Task: Open Card Interior Design Review in Board Customer Feedback Analysis and Reporting to Workspace Creative Agencies and add a team member Softage.1@softage.net, a label Purple, a checklist Bartending, an attachment from your onedrive, a color Purple and finally, add a card description 'Develop and launch new customer feedback program for service improvements' and a comment 'We should approach this task with a sense of curiosity and a willingness to learn from others, seeking out new perspectives and insights.'. Add a start date 'Jan 05, 1900' with a due date 'Jan 12, 1900'
Action: Mouse moved to (353, 171)
Screenshot: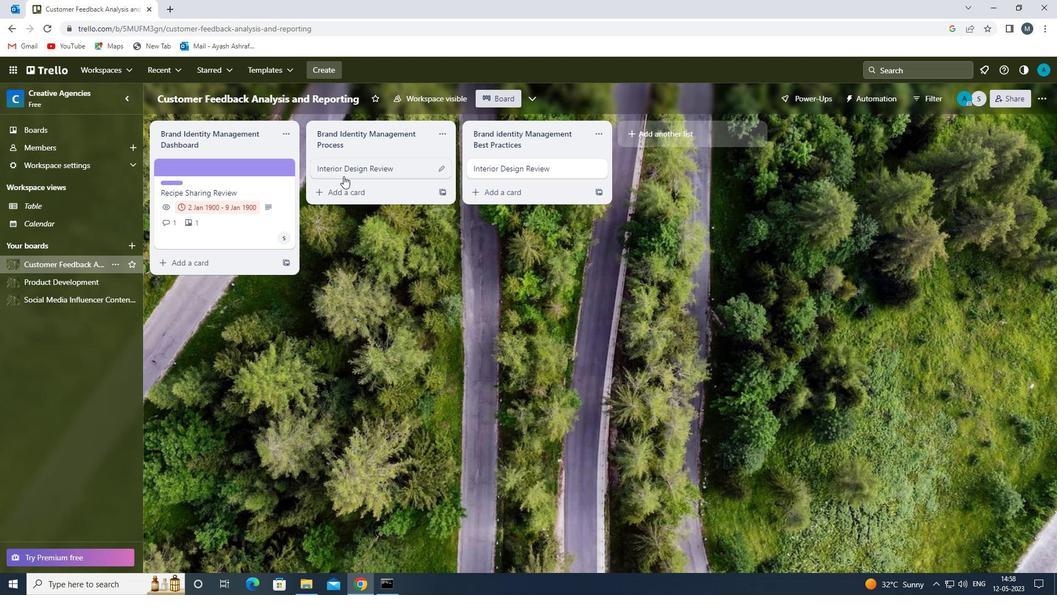
Action: Mouse pressed left at (353, 171)
Screenshot: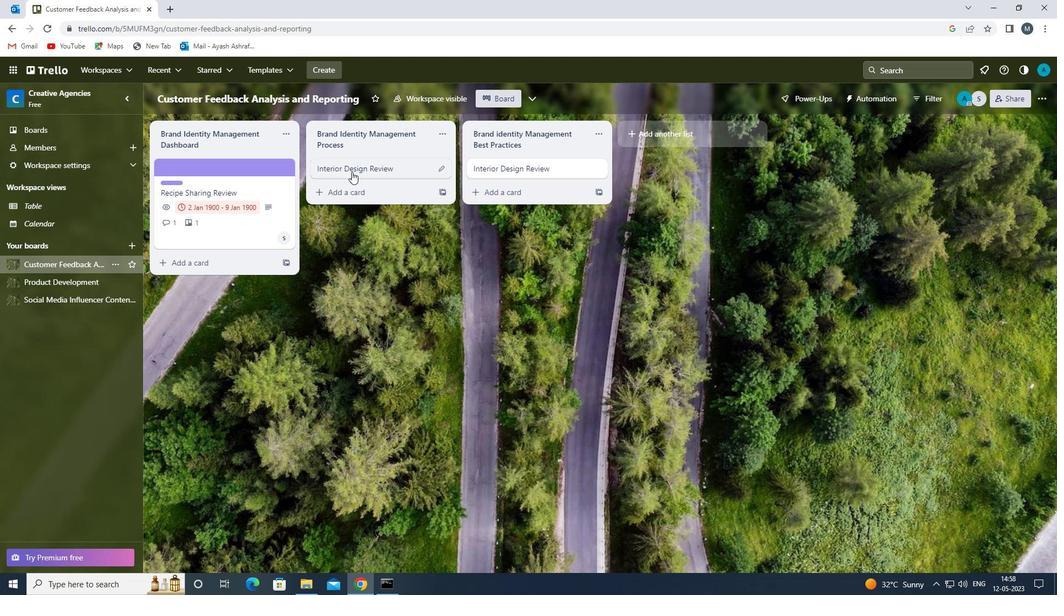 
Action: Mouse moved to (669, 196)
Screenshot: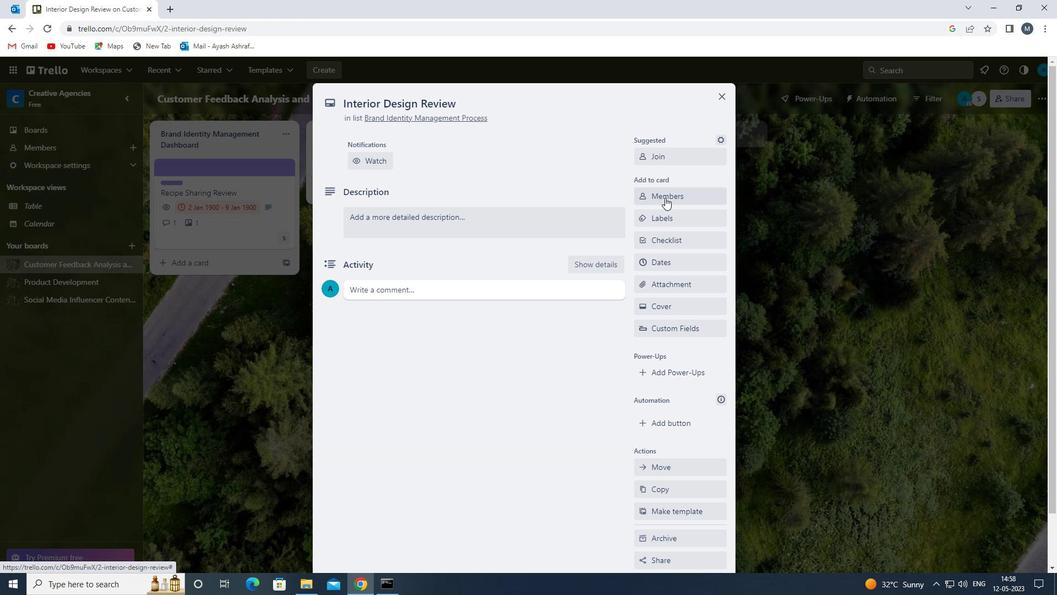 
Action: Mouse pressed left at (669, 196)
Screenshot: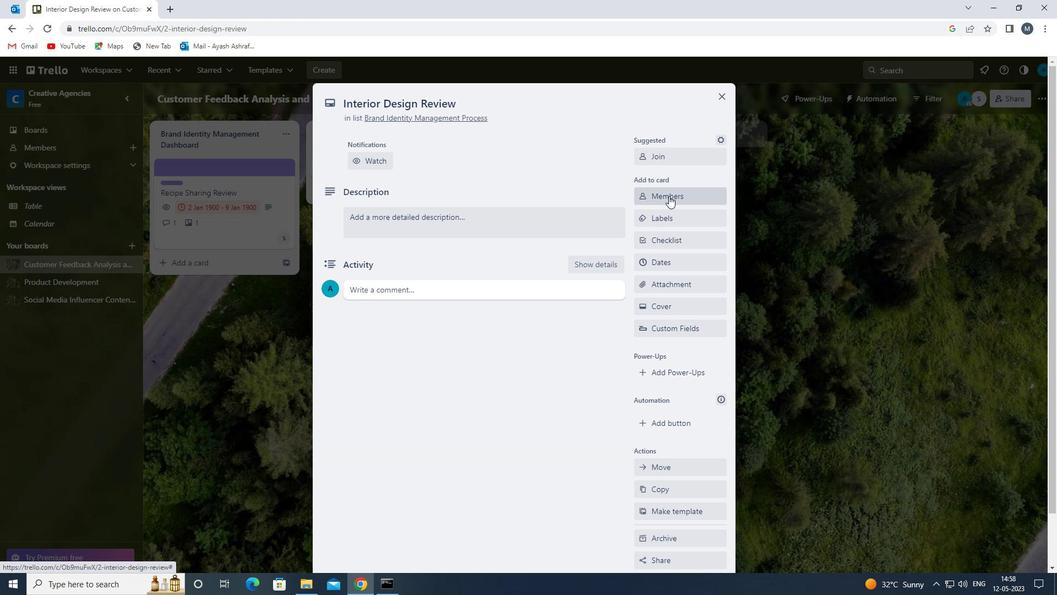 
Action: Mouse moved to (696, 254)
Screenshot: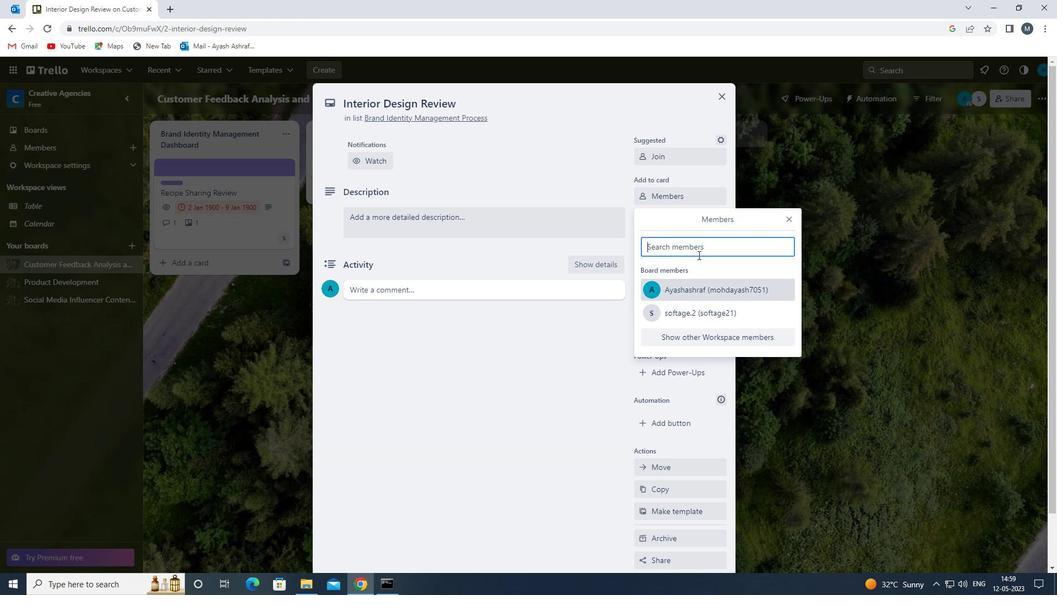 
Action: Key pressed s
Screenshot: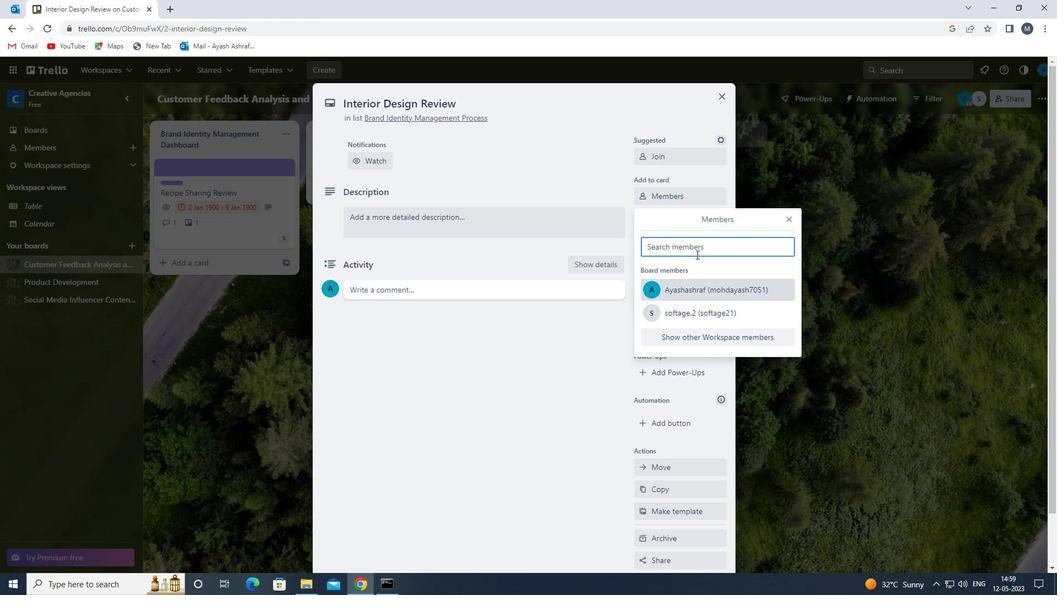 
Action: Mouse moved to (692, 338)
Screenshot: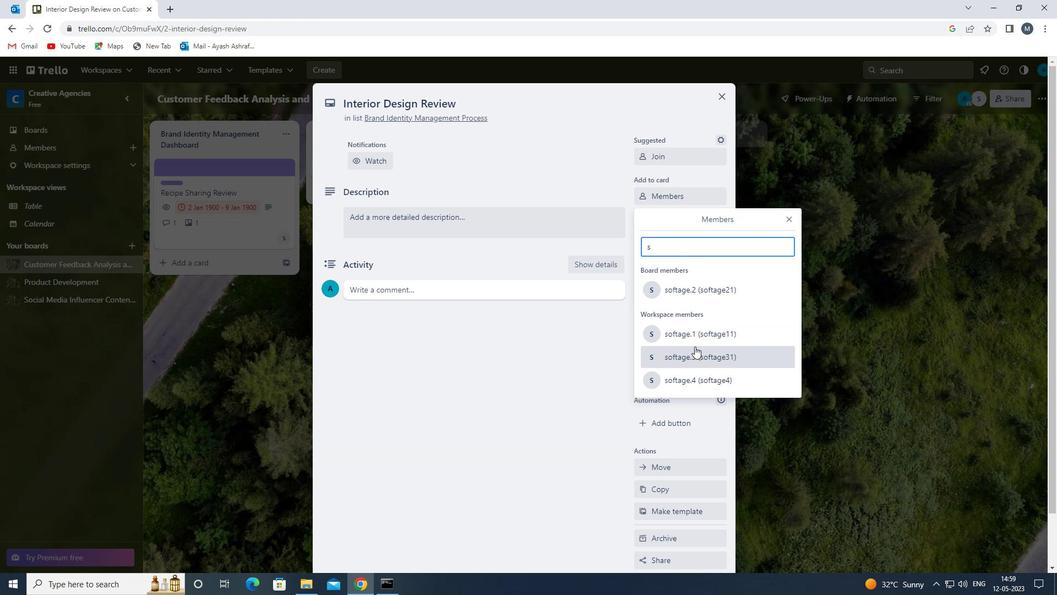 
Action: Mouse pressed left at (692, 338)
Screenshot: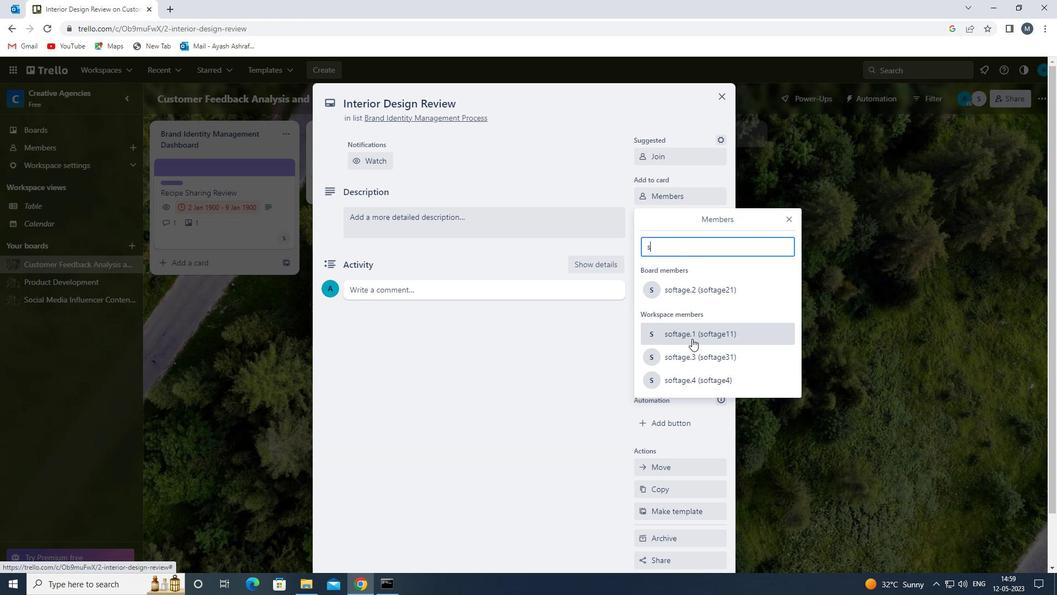 
Action: Mouse moved to (794, 217)
Screenshot: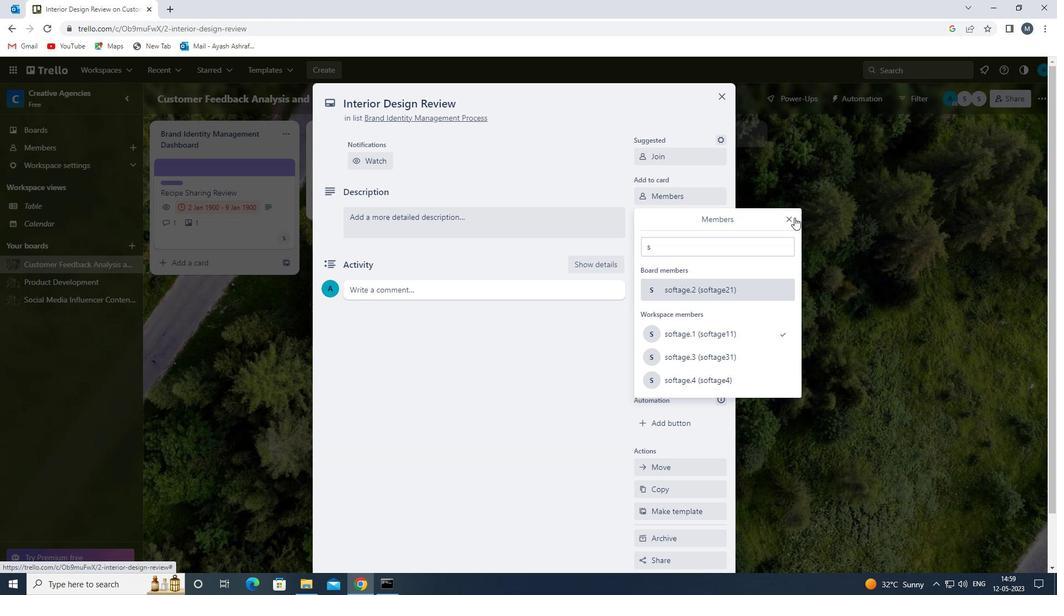 
Action: Mouse pressed left at (794, 217)
Screenshot: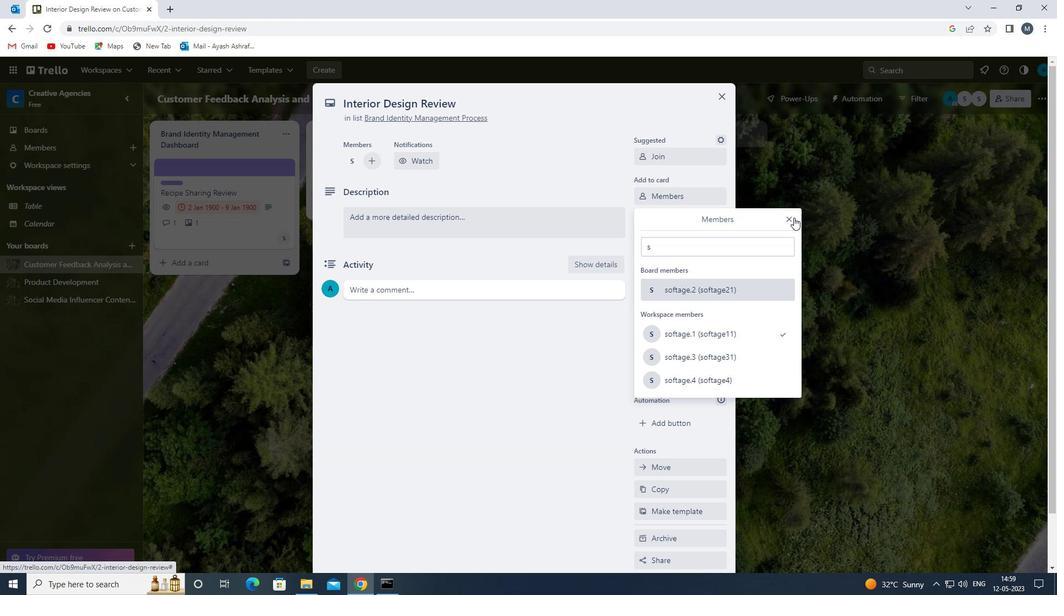 
Action: Mouse moved to (665, 220)
Screenshot: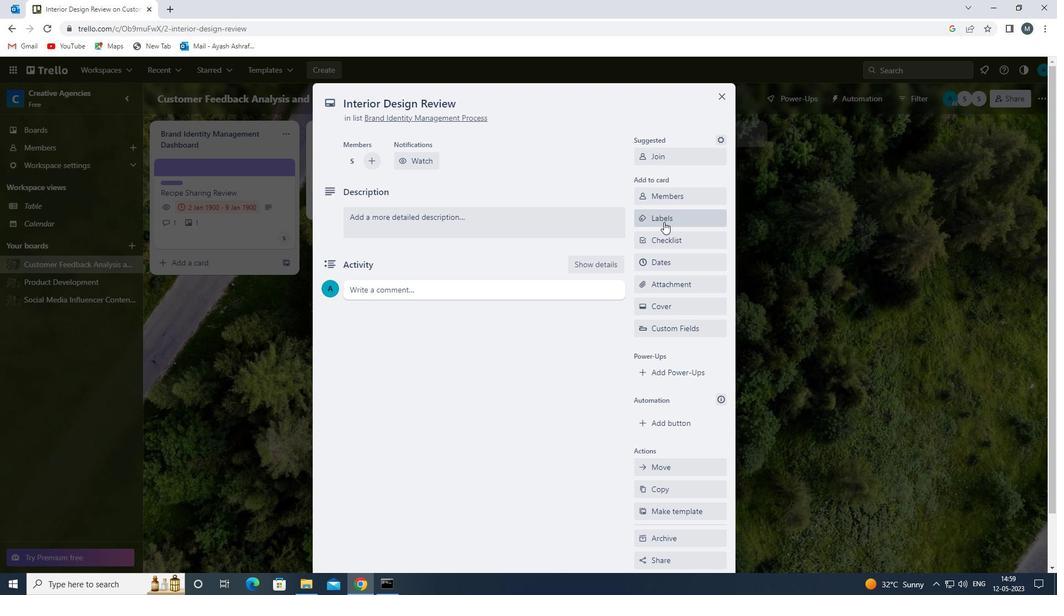 
Action: Mouse pressed left at (665, 220)
Screenshot: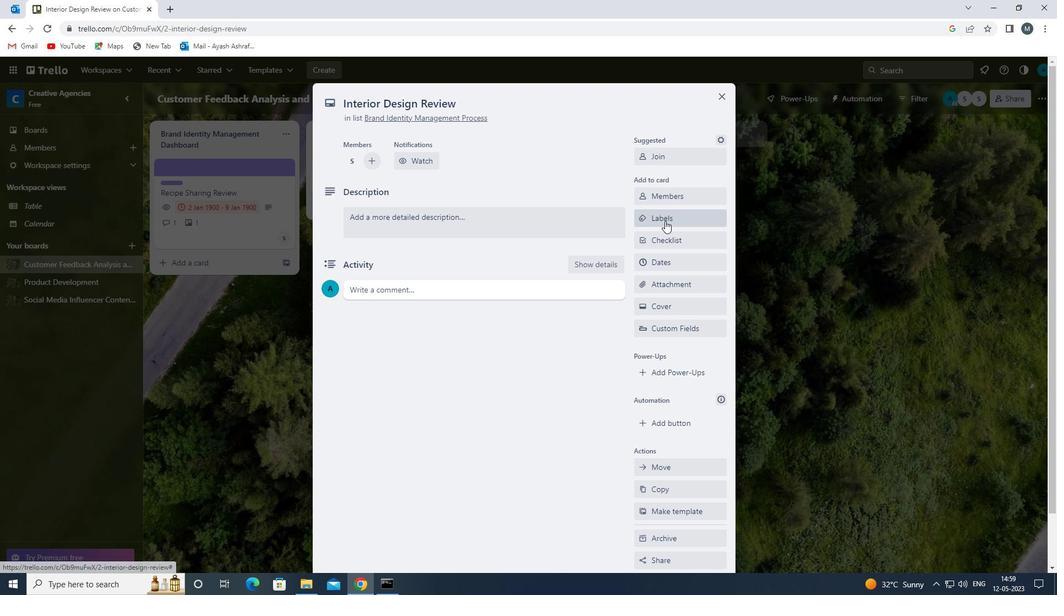 
Action: Mouse moved to (650, 385)
Screenshot: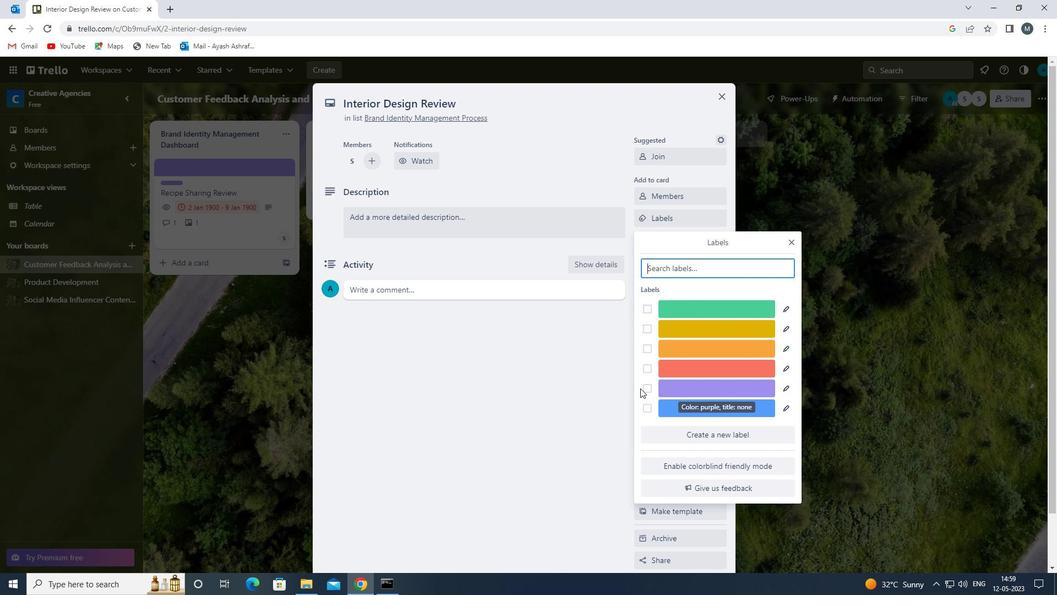 
Action: Mouse pressed left at (650, 385)
Screenshot: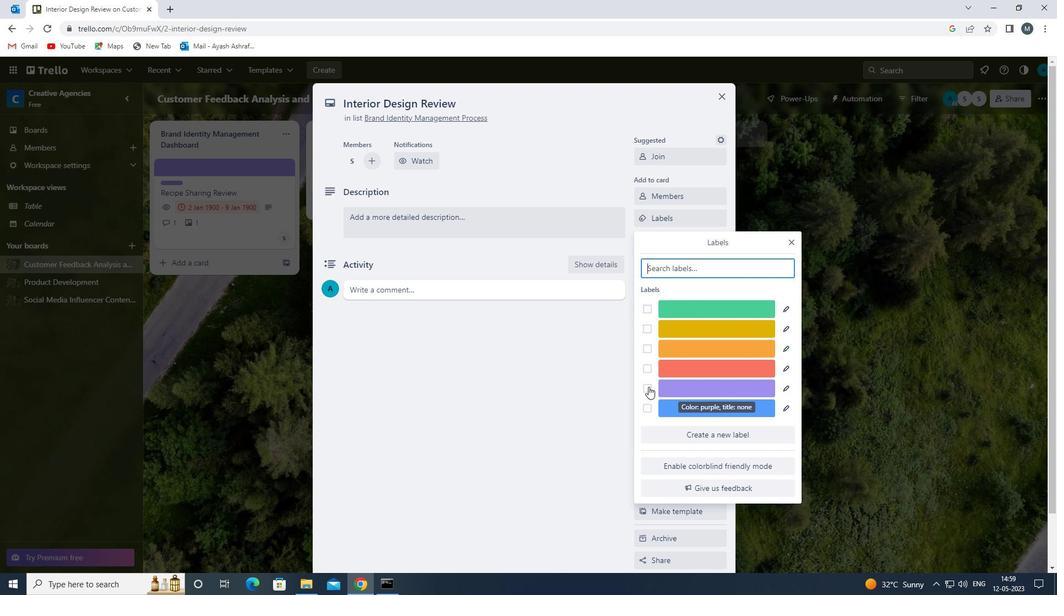 
Action: Mouse moved to (788, 241)
Screenshot: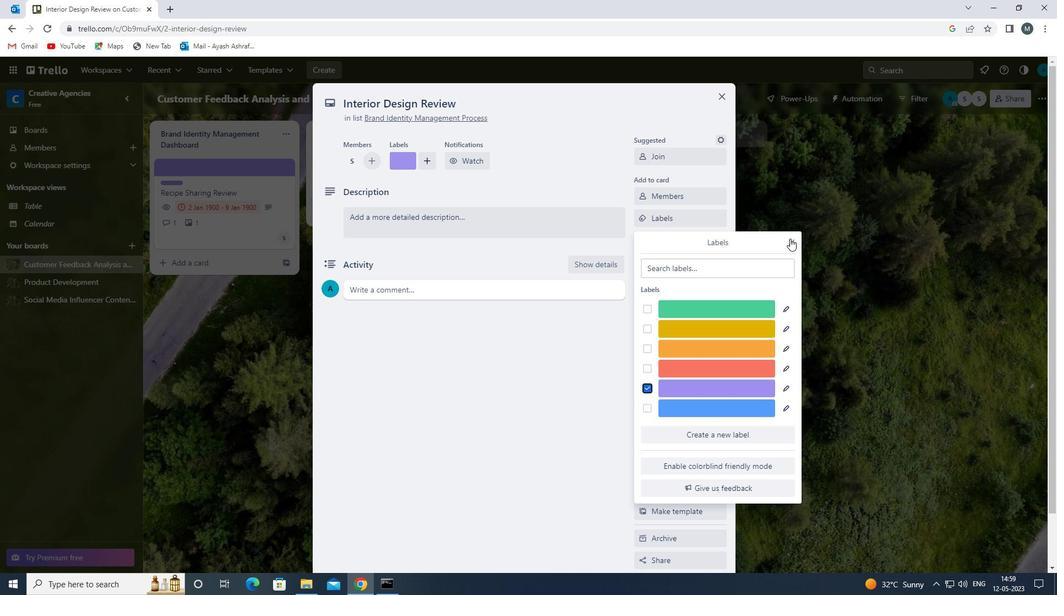 
Action: Mouse pressed left at (788, 241)
Screenshot: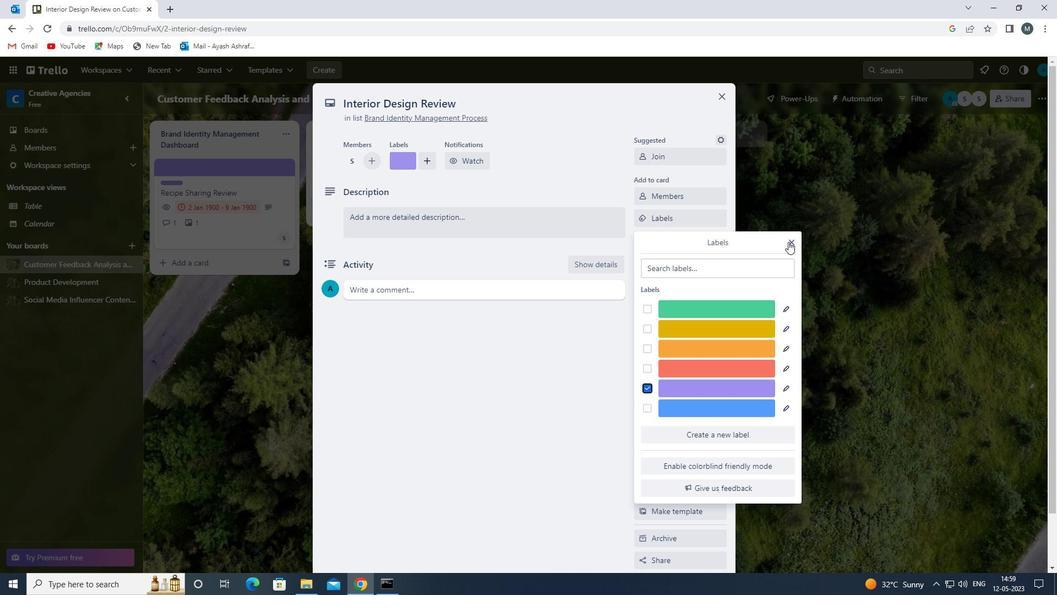 
Action: Mouse moved to (665, 242)
Screenshot: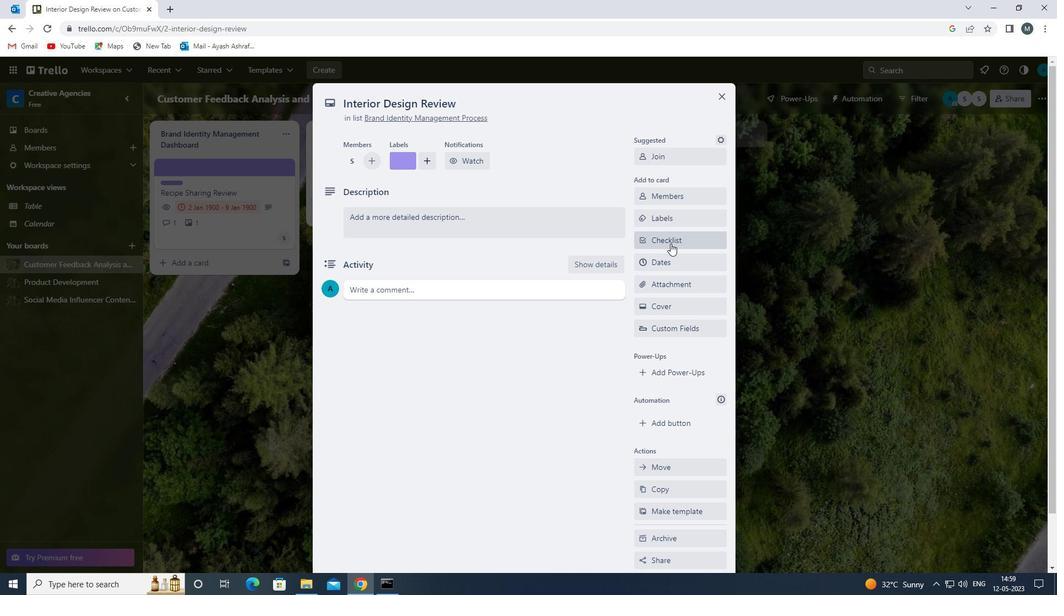 
Action: Mouse pressed left at (665, 242)
Screenshot: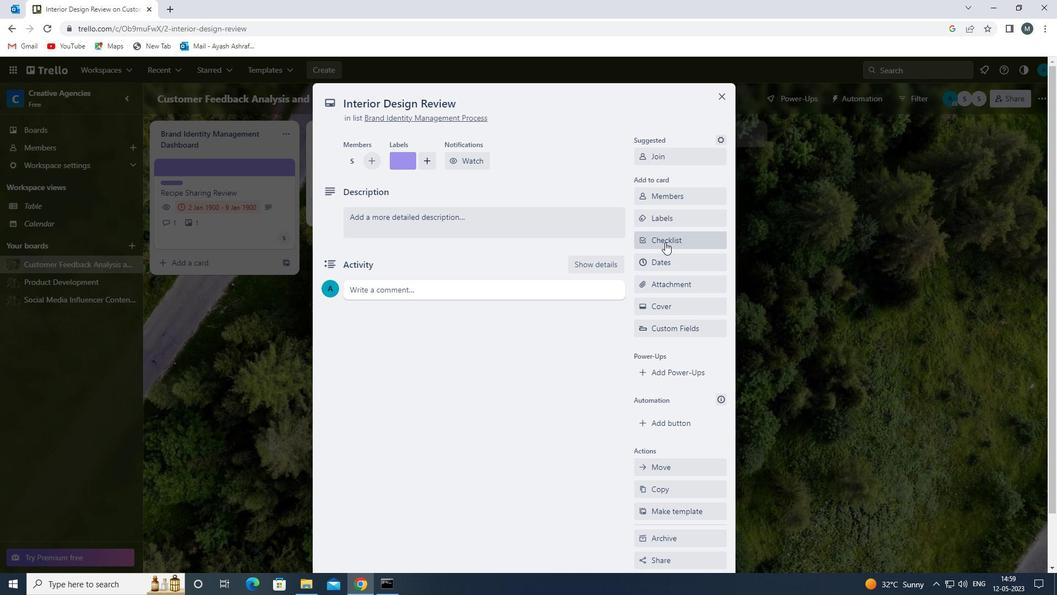 
Action: Mouse moved to (662, 295)
Screenshot: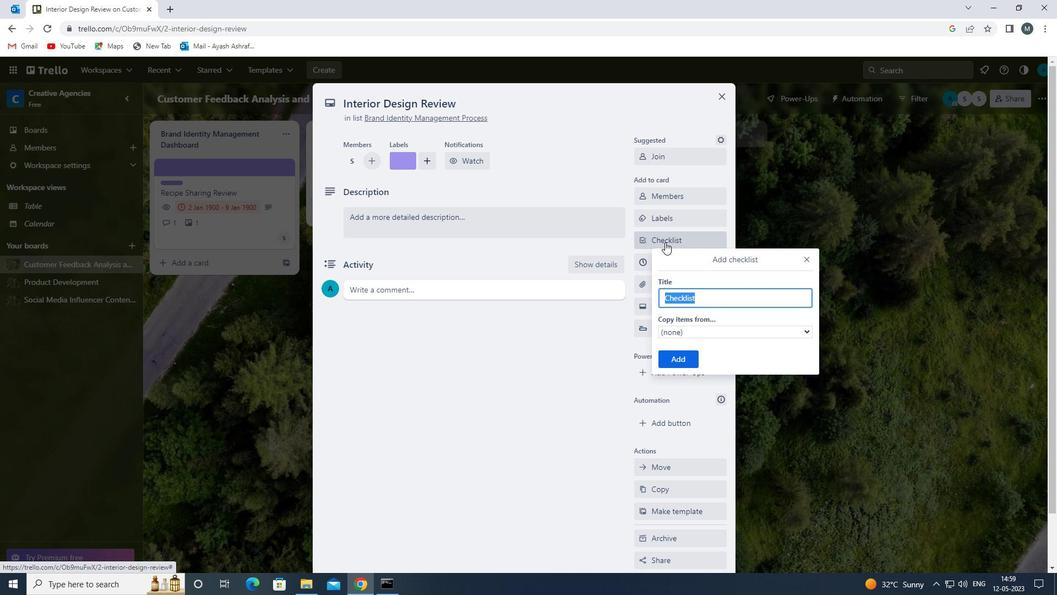
Action: Key pressed b
Screenshot: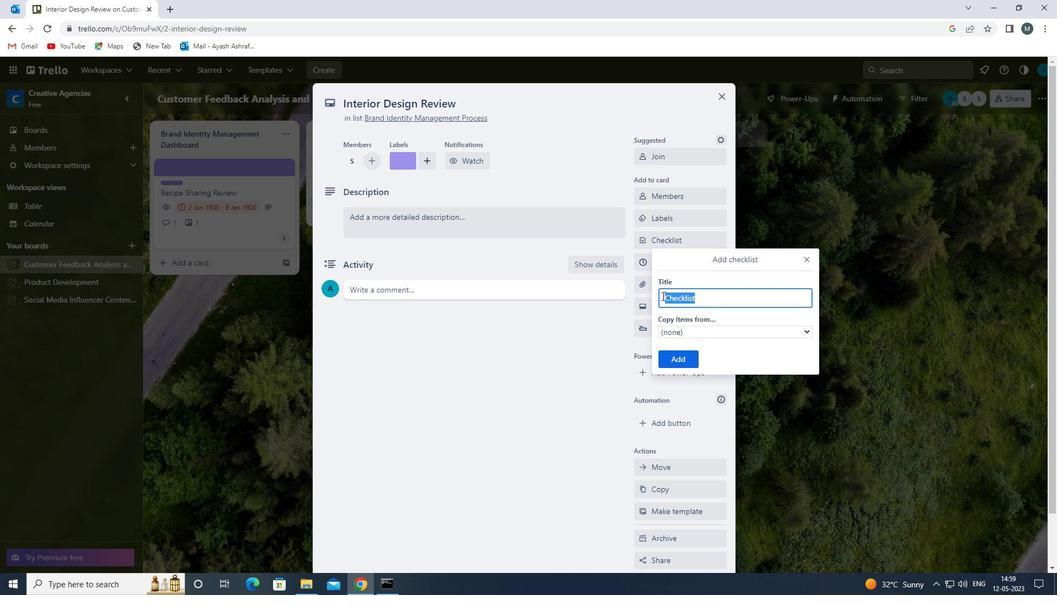 
Action: Mouse moved to (731, 348)
Screenshot: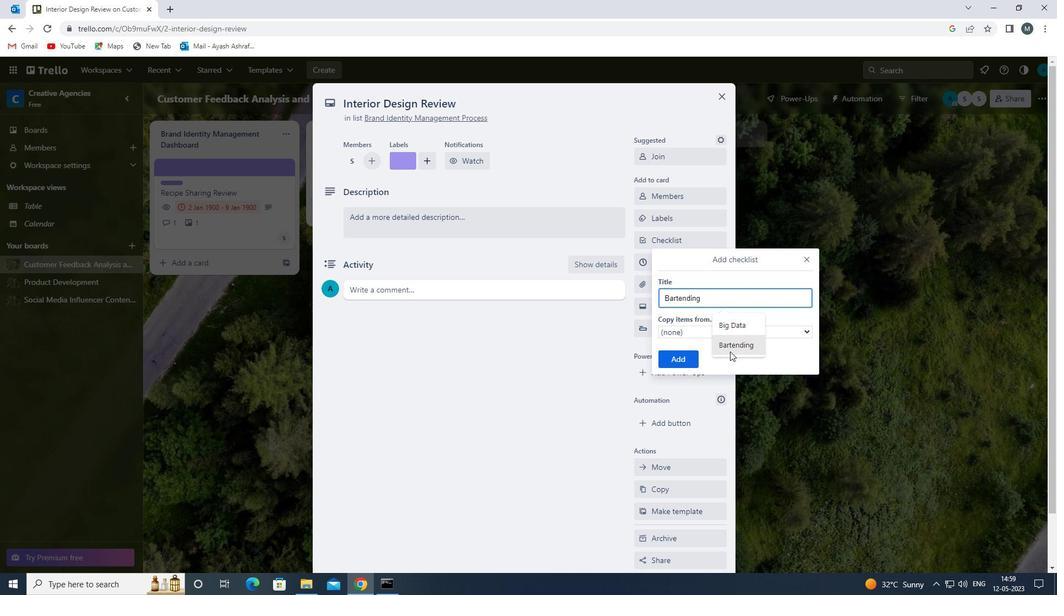 
Action: Mouse pressed left at (731, 348)
Screenshot: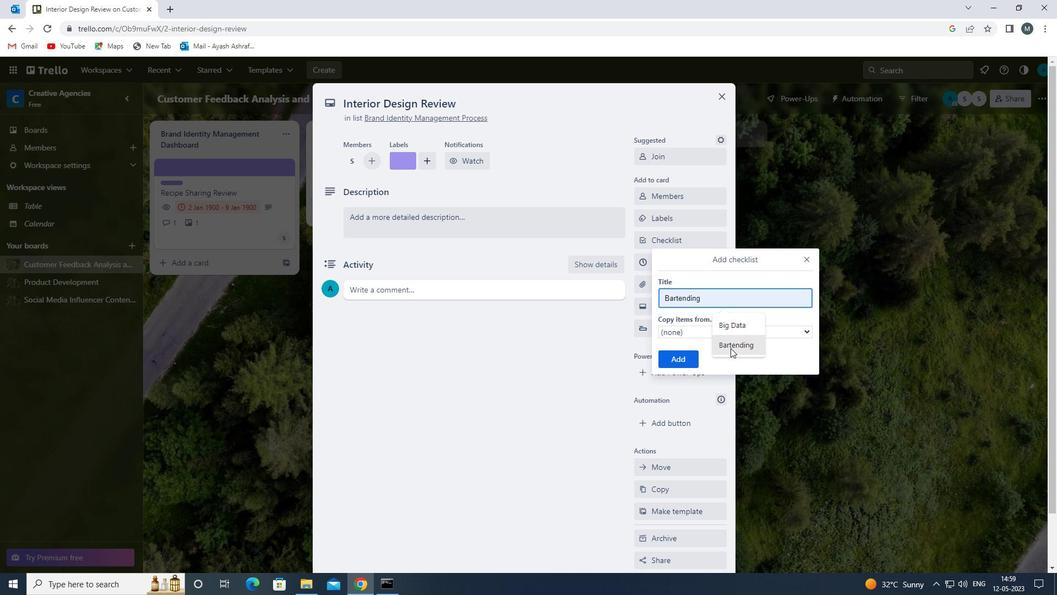 
Action: Mouse moved to (681, 356)
Screenshot: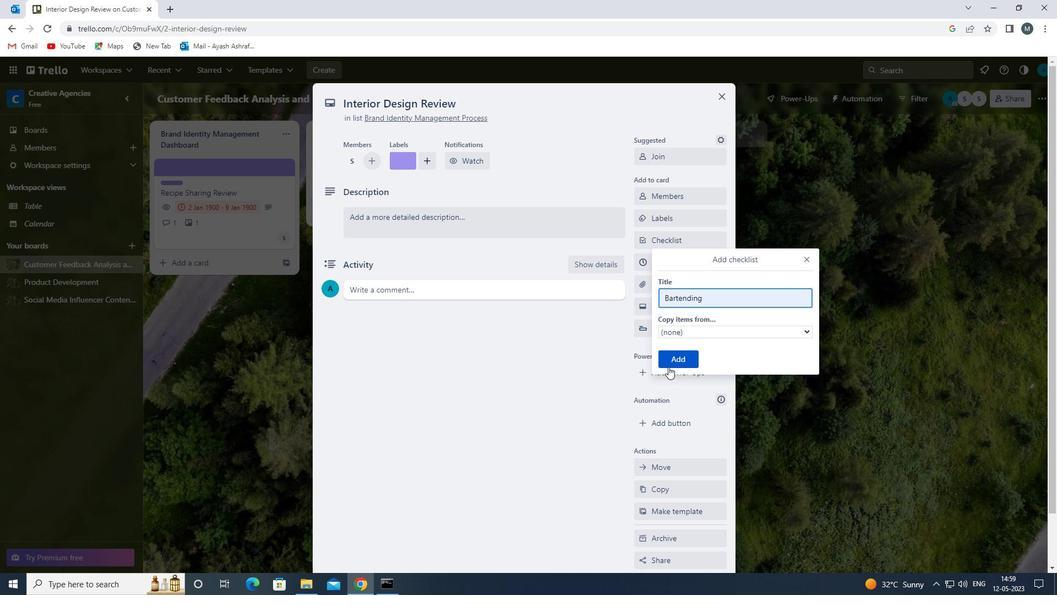 
Action: Mouse pressed left at (681, 356)
Screenshot: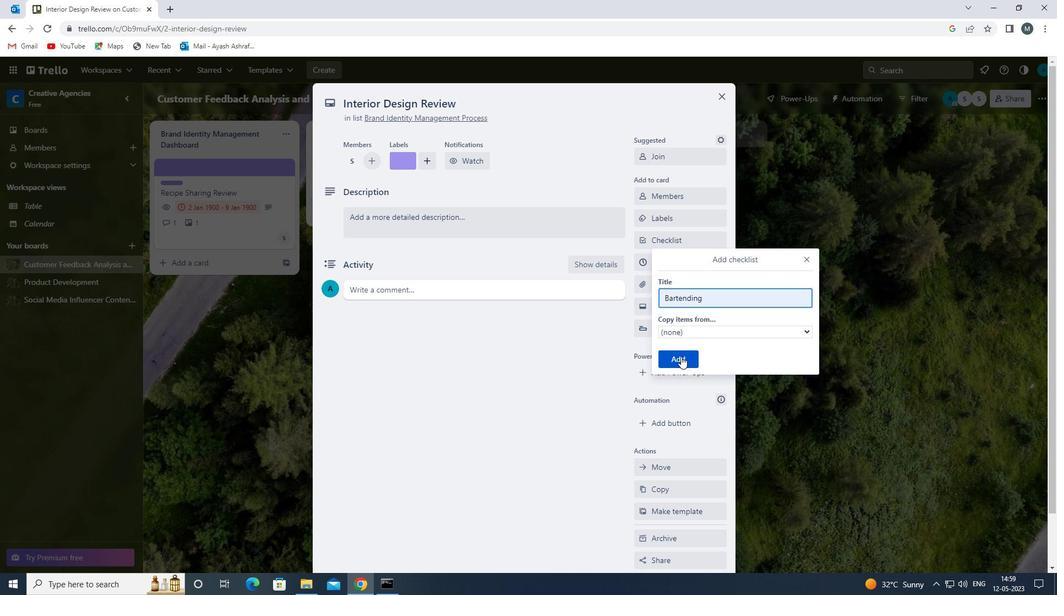 
Action: Mouse moved to (678, 282)
Screenshot: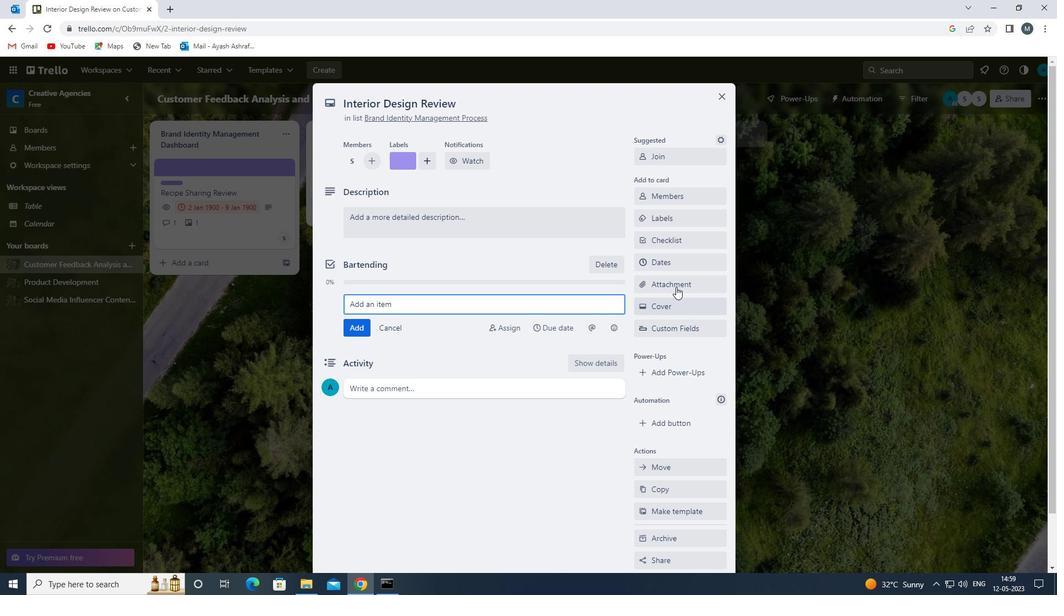 
Action: Mouse pressed left at (678, 282)
Screenshot: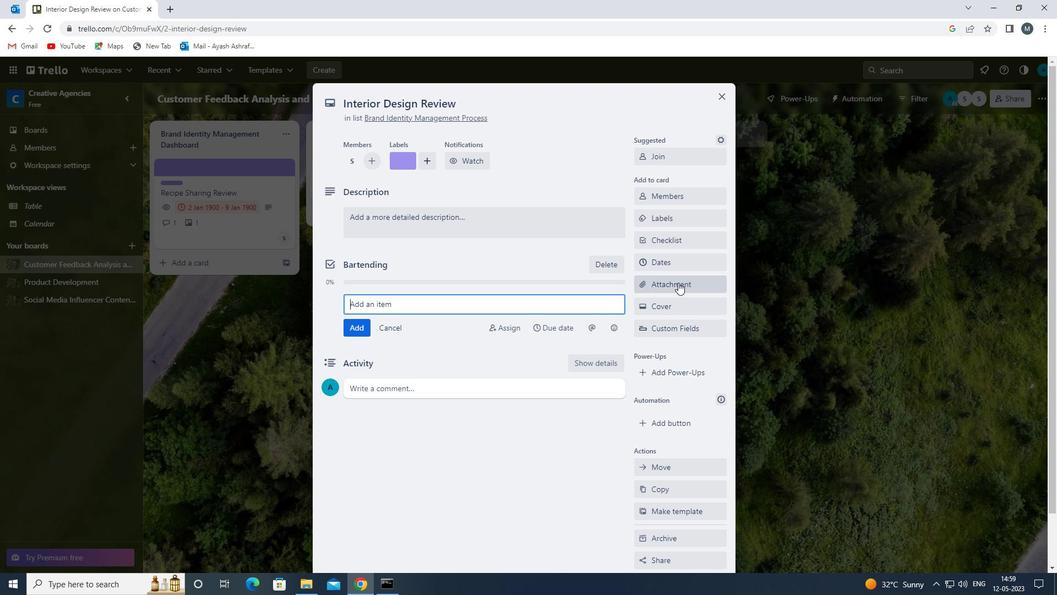 
Action: Mouse moved to (684, 419)
Screenshot: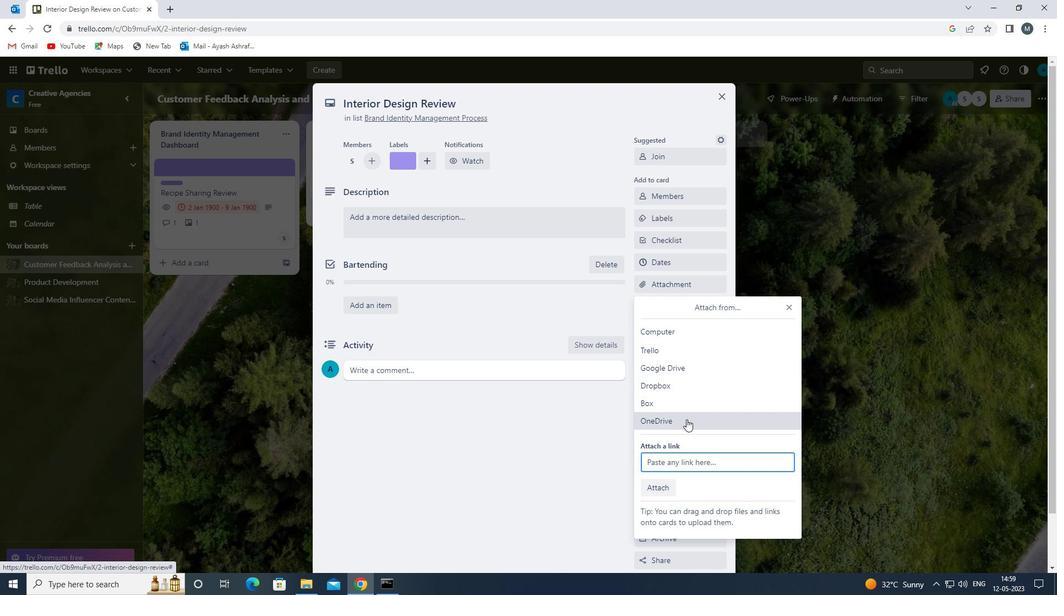 
Action: Mouse pressed left at (684, 419)
Screenshot: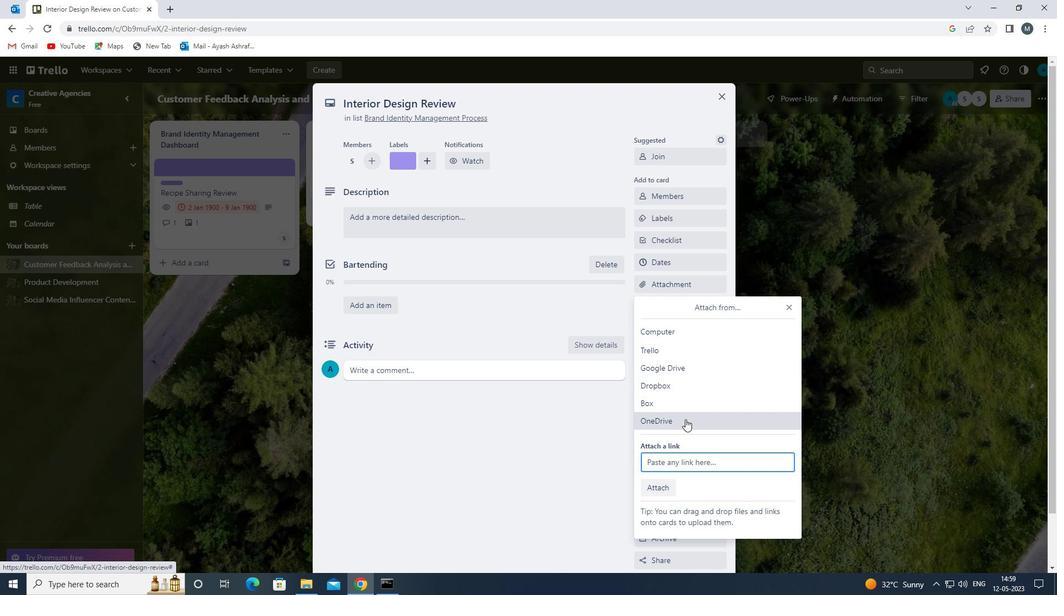 
Action: Mouse moved to (417, 217)
Screenshot: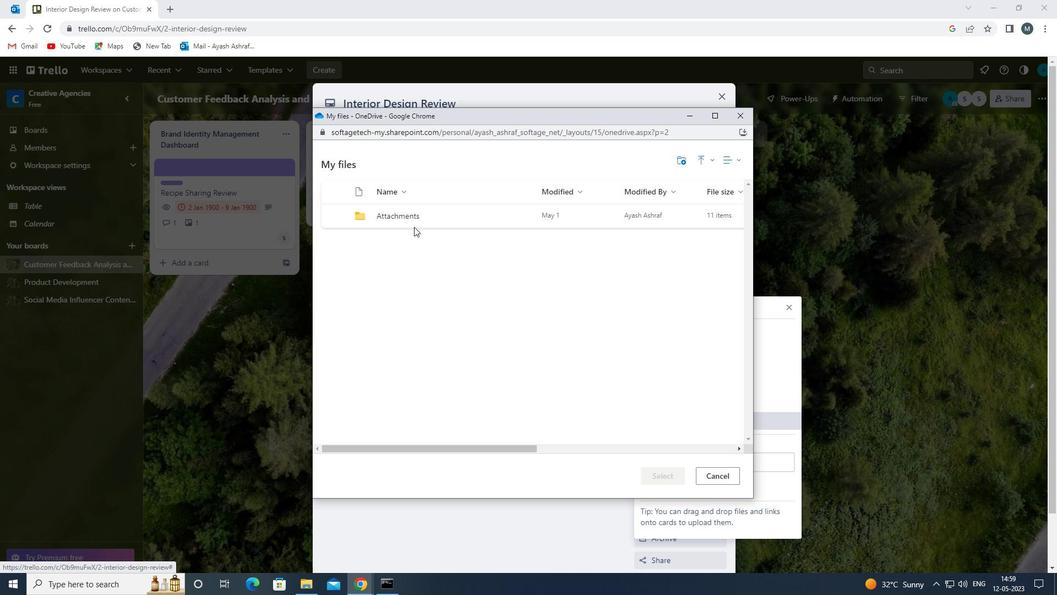 
Action: Mouse pressed left at (417, 217)
Screenshot: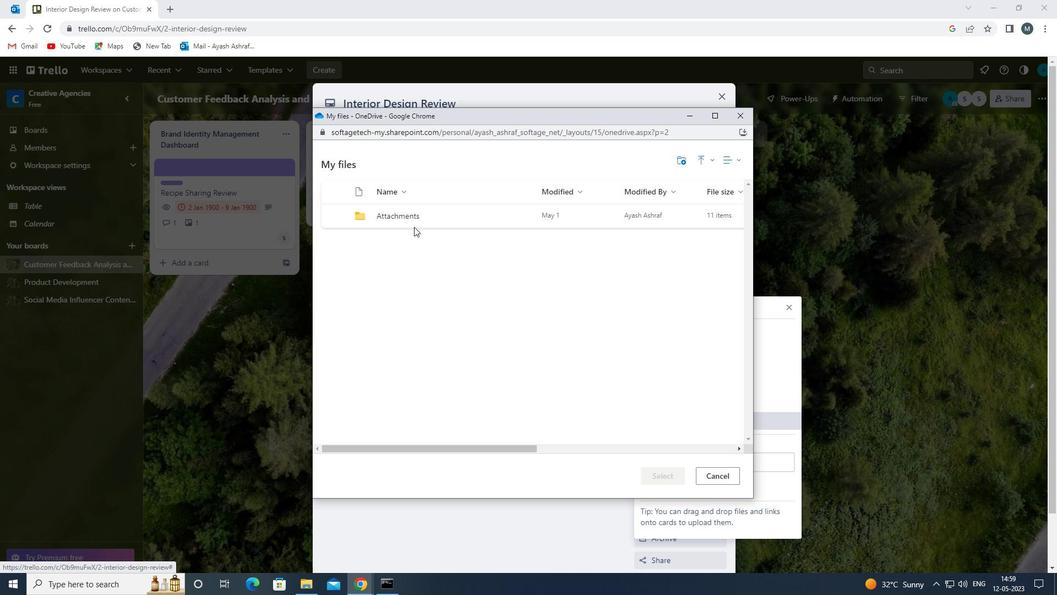 
Action: Mouse moved to (418, 217)
Screenshot: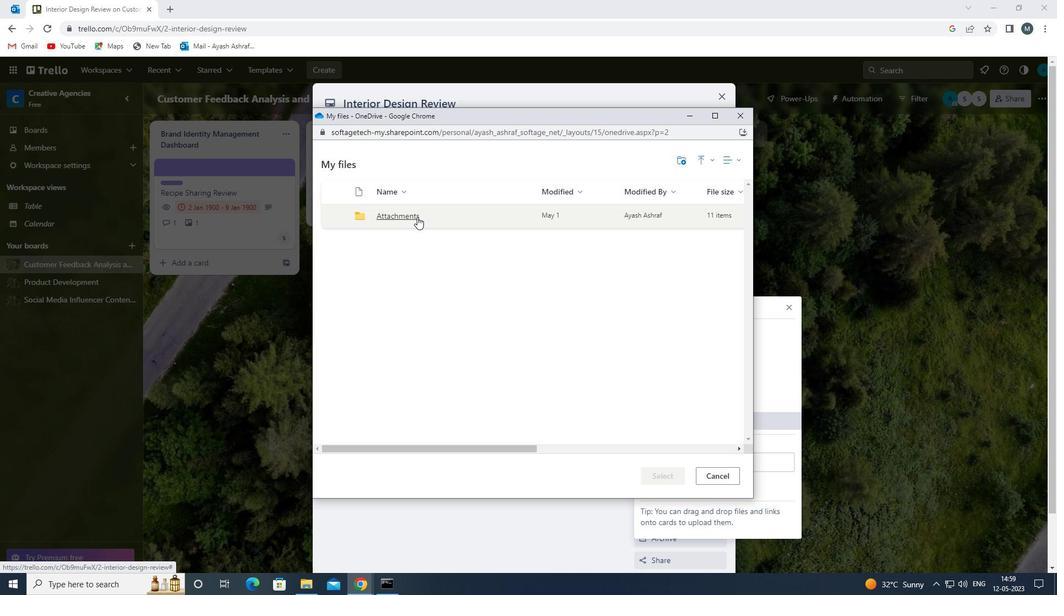 
Action: Mouse pressed left at (418, 217)
Screenshot: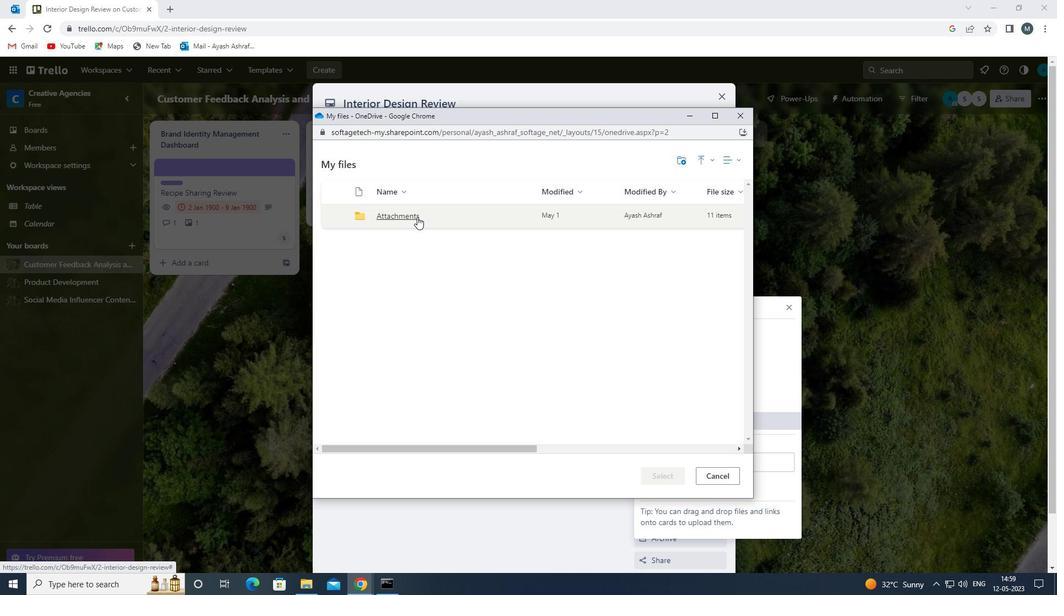 
Action: Mouse moved to (418, 217)
Screenshot: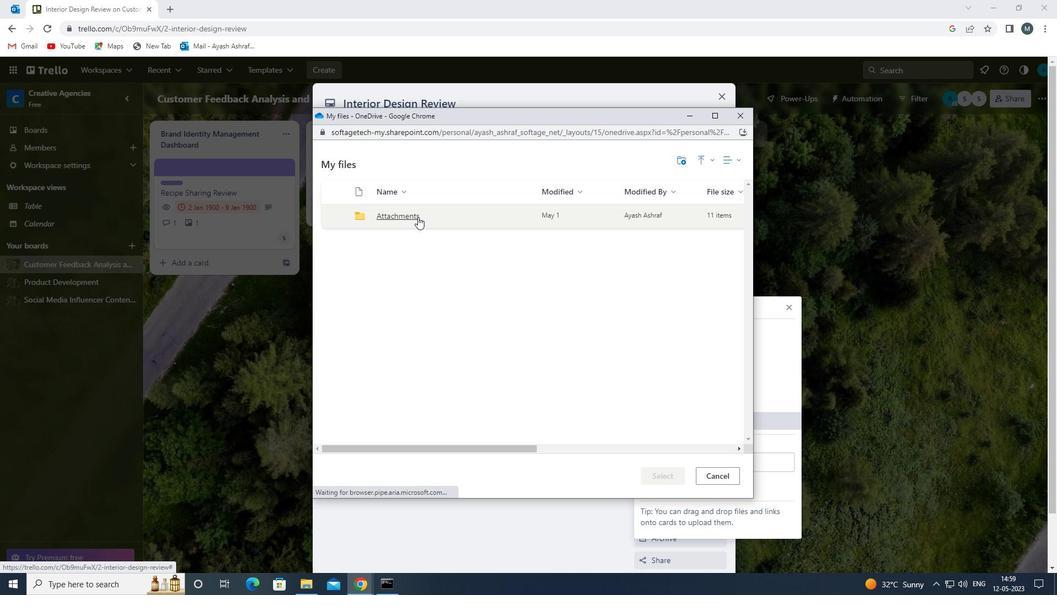 
Action: Mouse pressed left at (418, 217)
Screenshot: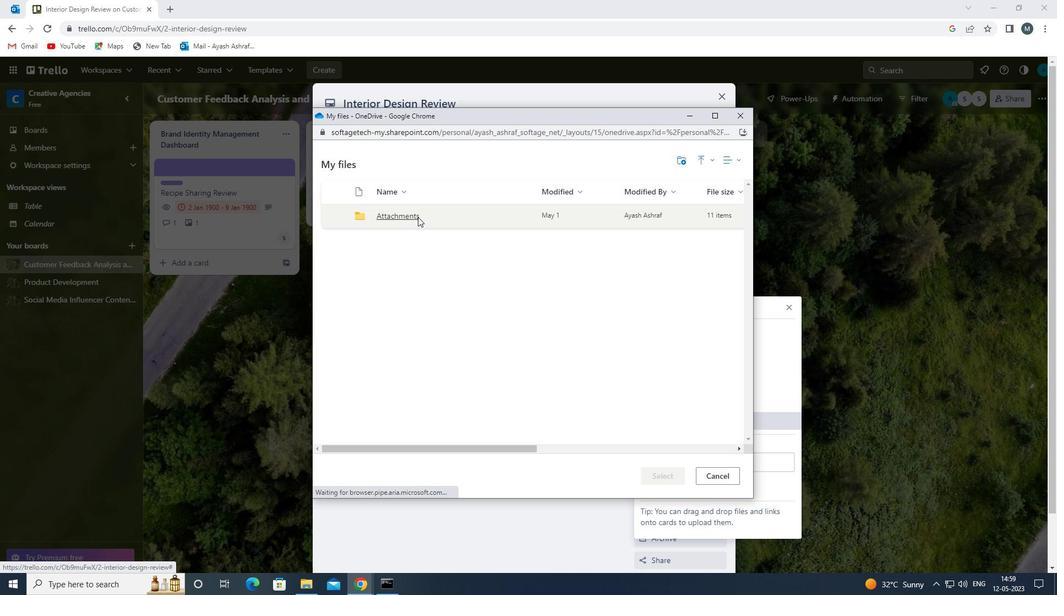 
Action: Mouse moved to (440, 303)
Screenshot: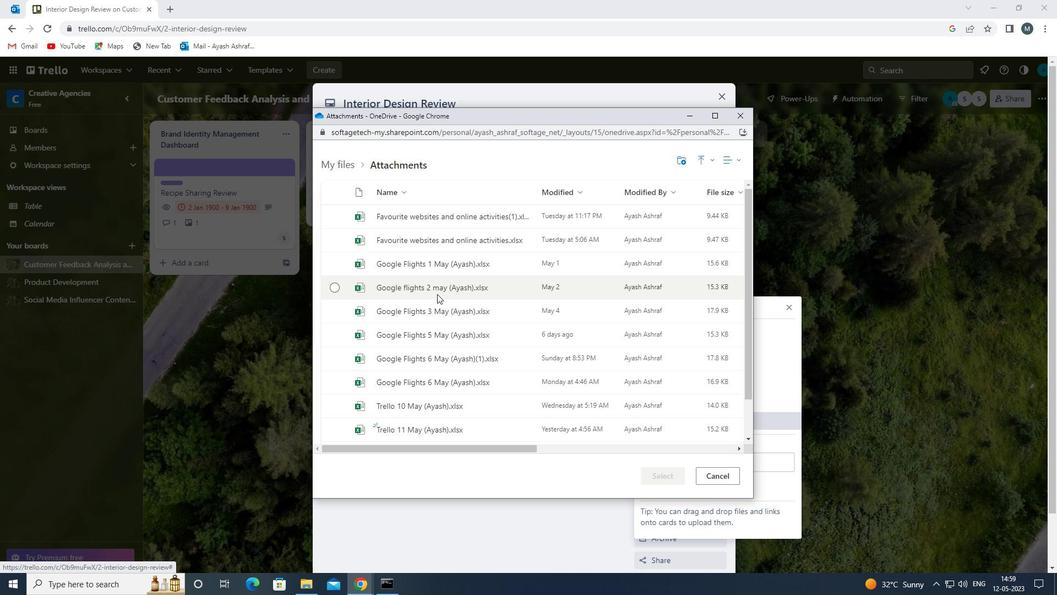 
Action: Mouse pressed left at (440, 303)
Screenshot: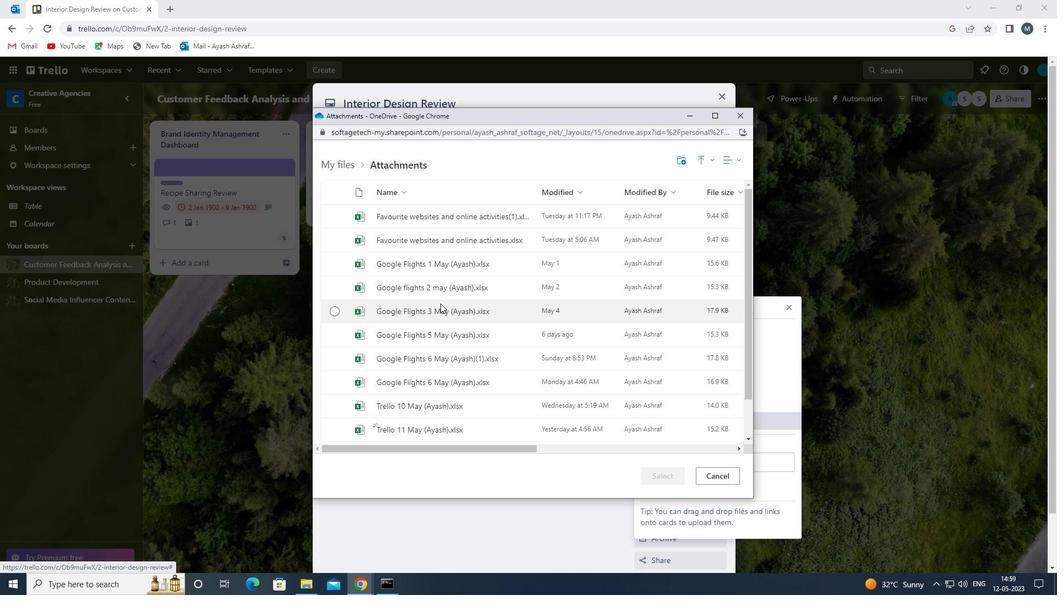 
Action: Mouse moved to (662, 473)
Screenshot: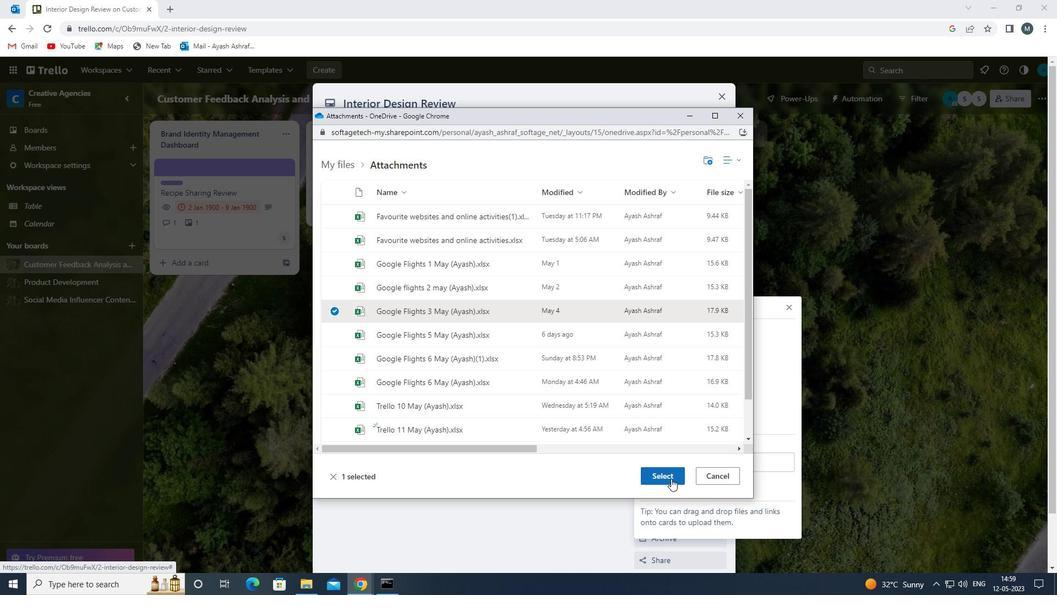 
Action: Mouse pressed left at (662, 473)
Screenshot: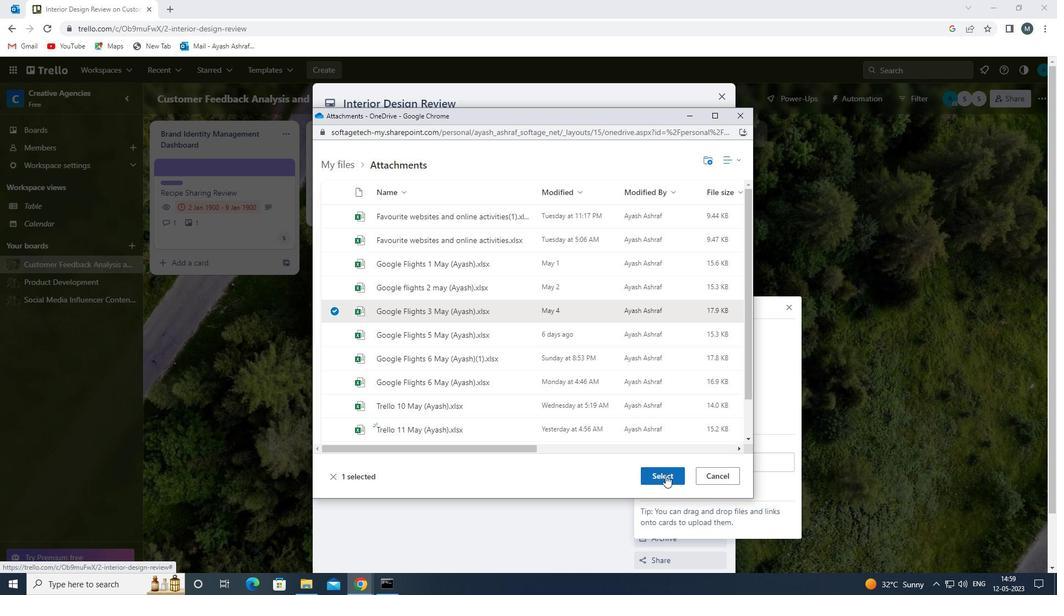 
Action: Mouse moved to (673, 310)
Screenshot: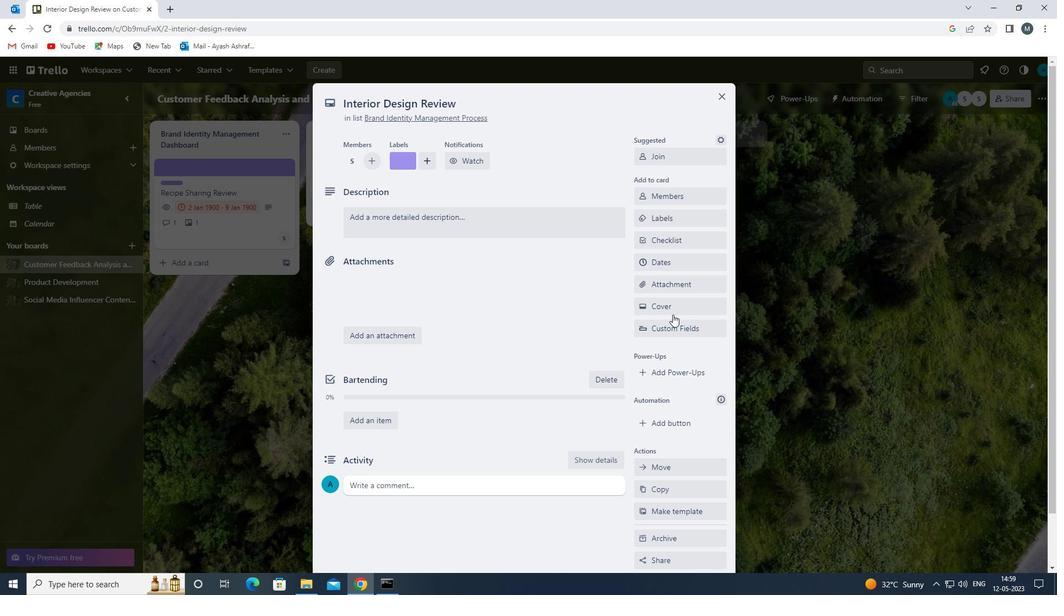 
Action: Mouse pressed left at (673, 310)
Screenshot: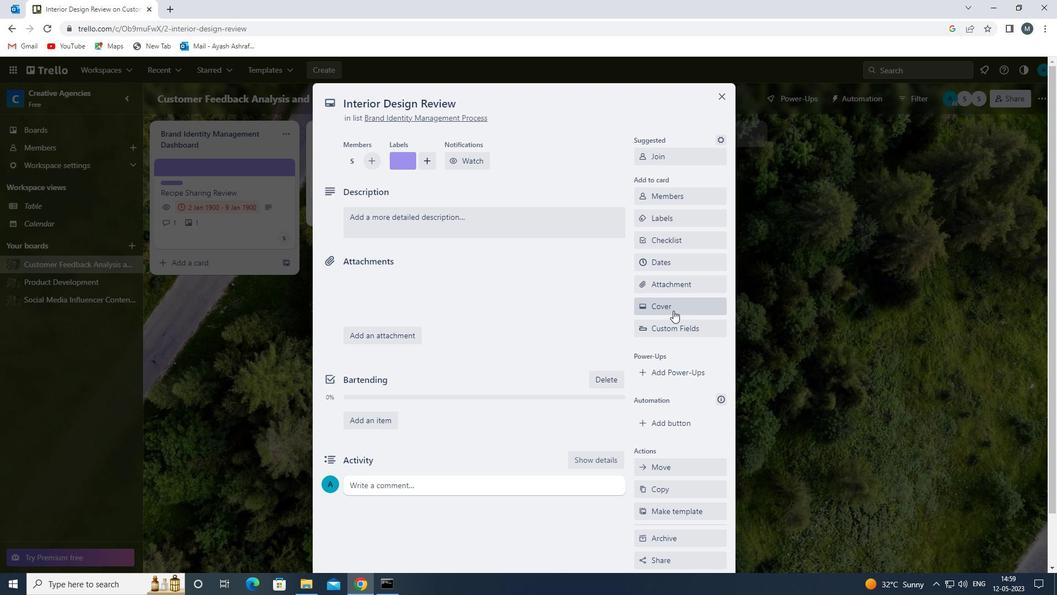 
Action: Mouse moved to (776, 350)
Screenshot: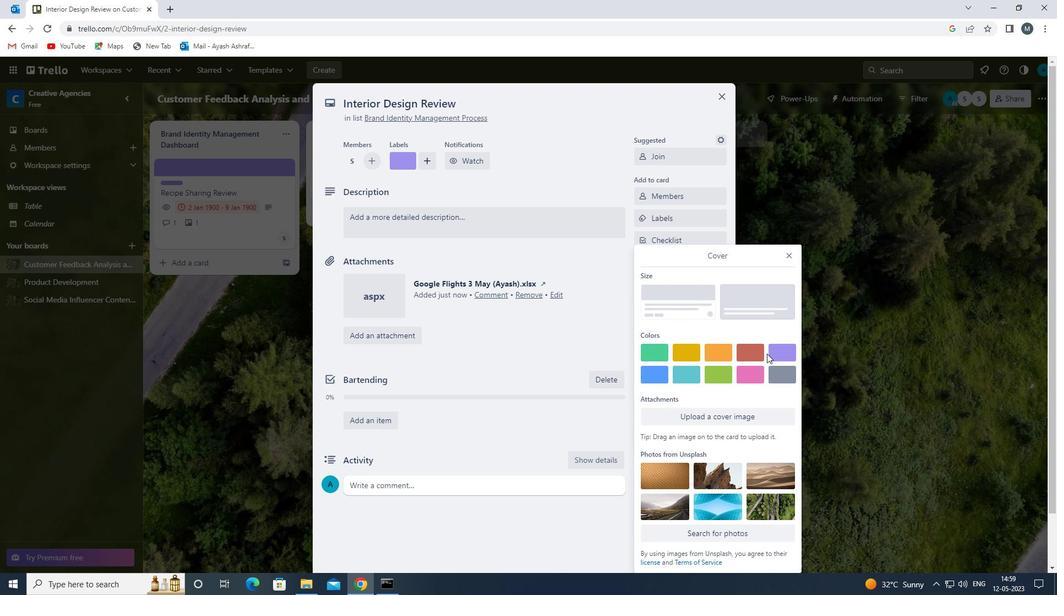 
Action: Mouse pressed left at (776, 350)
Screenshot: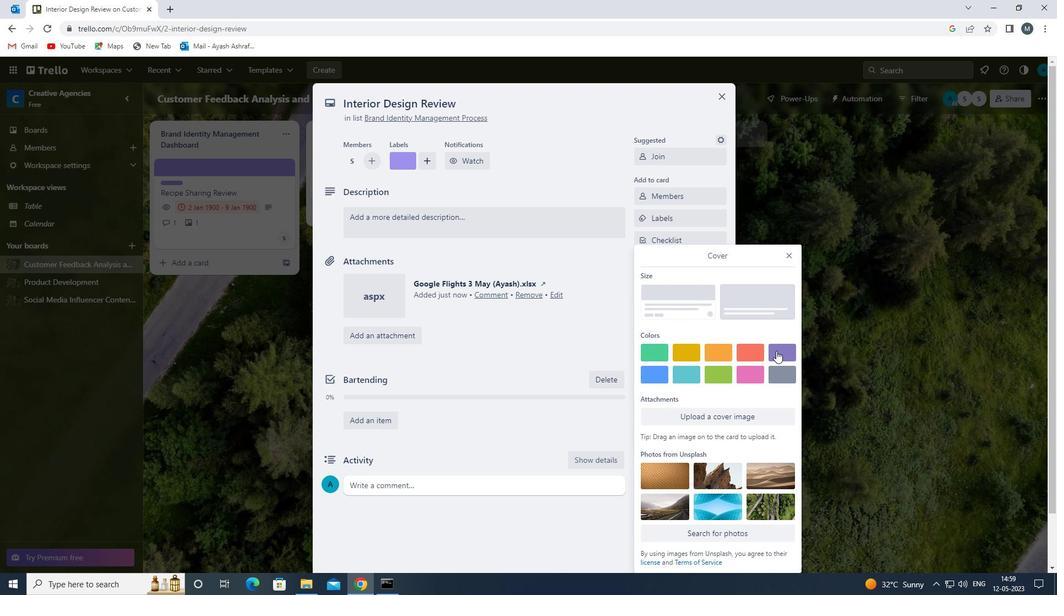 
Action: Mouse moved to (790, 231)
Screenshot: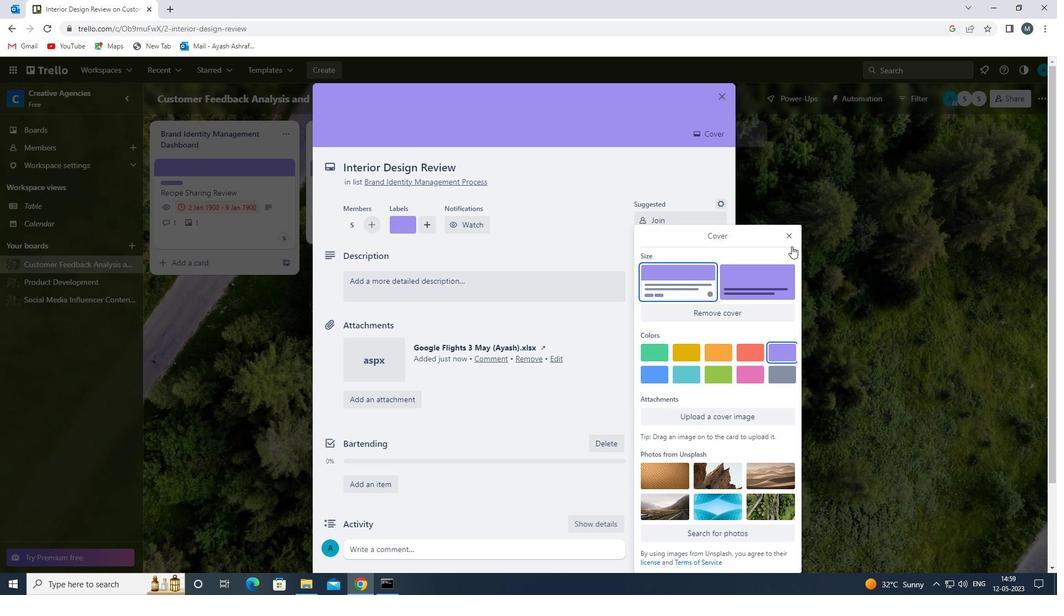 
Action: Mouse pressed left at (790, 231)
Screenshot: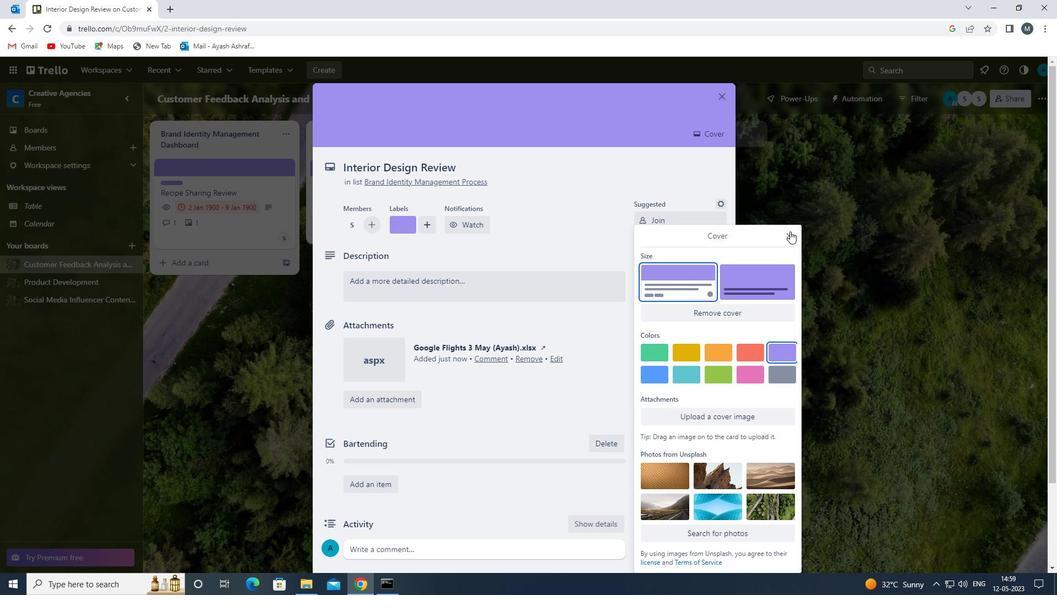 
Action: Mouse moved to (476, 285)
Screenshot: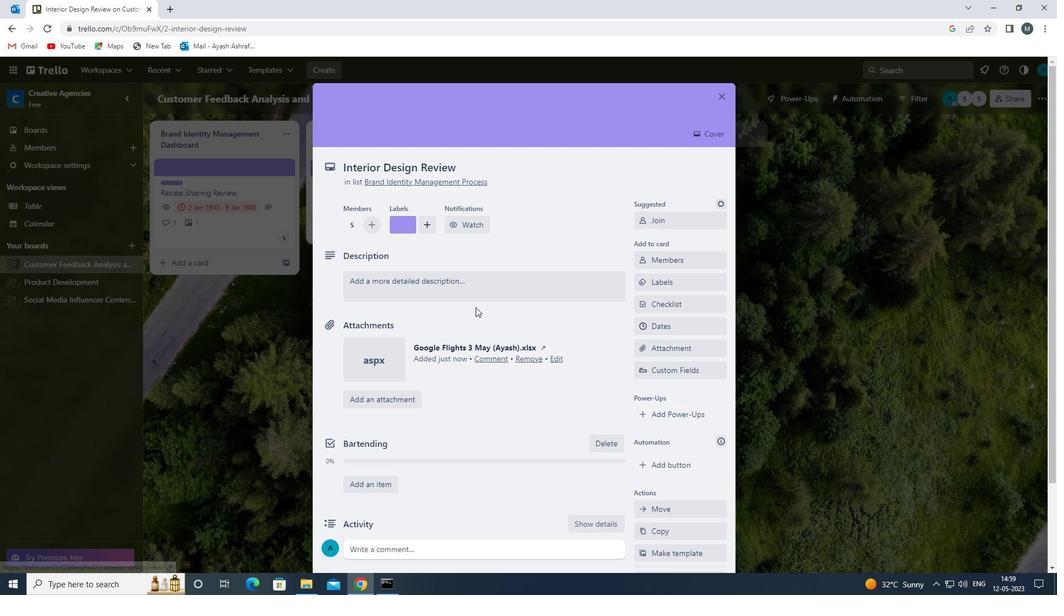 
Action: Mouse pressed left at (476, 285)
Screenshot: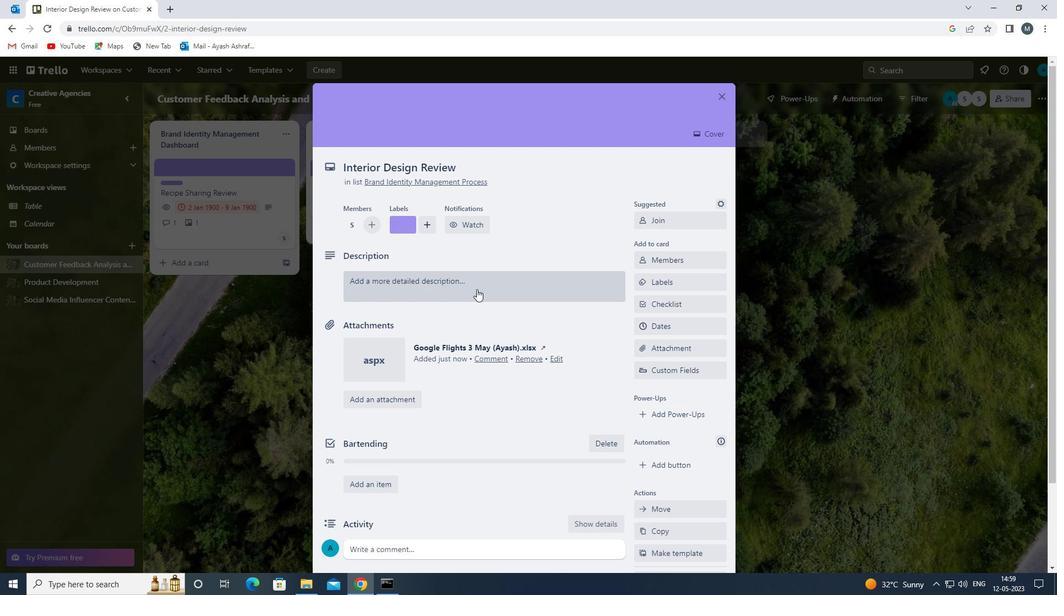 
Action: Mouse moved to (434, 325)
Screenshot: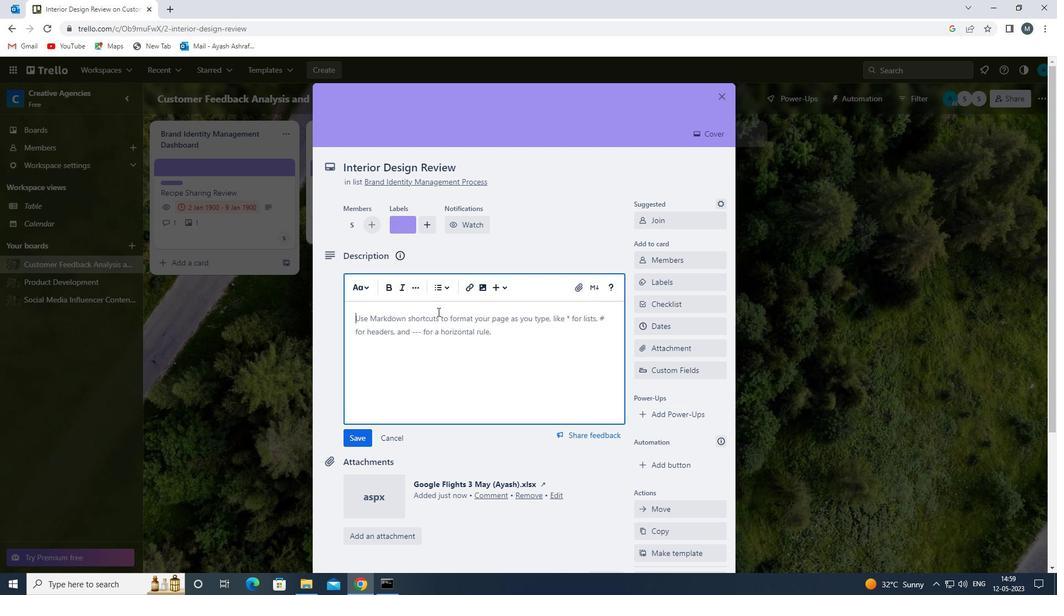 
Action: Mouse pressed left at (434, 325)
Screenshot: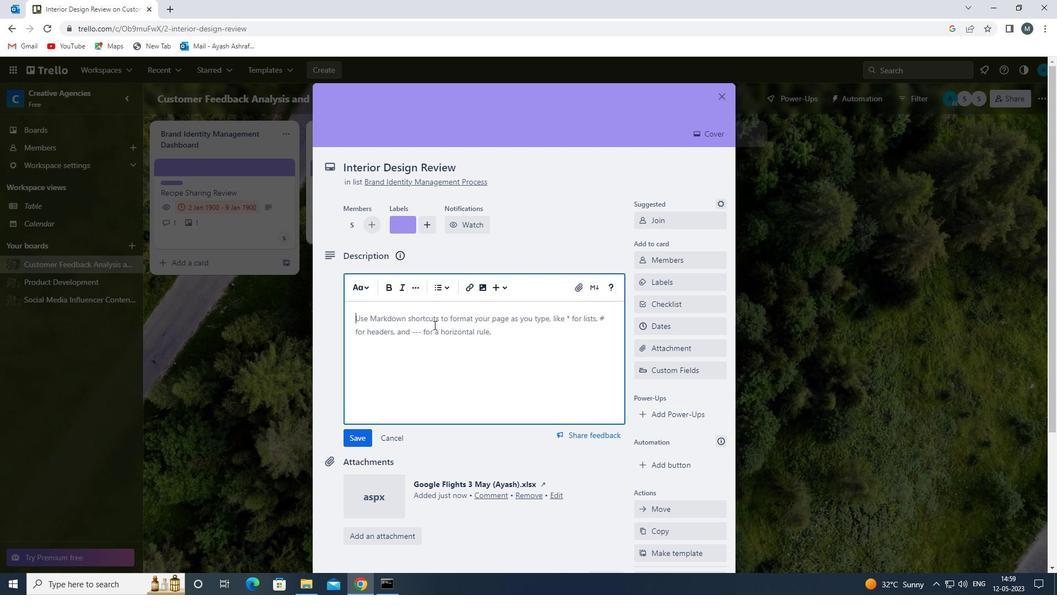 
Action: Mouse moved to (431, 326)
Screenshot: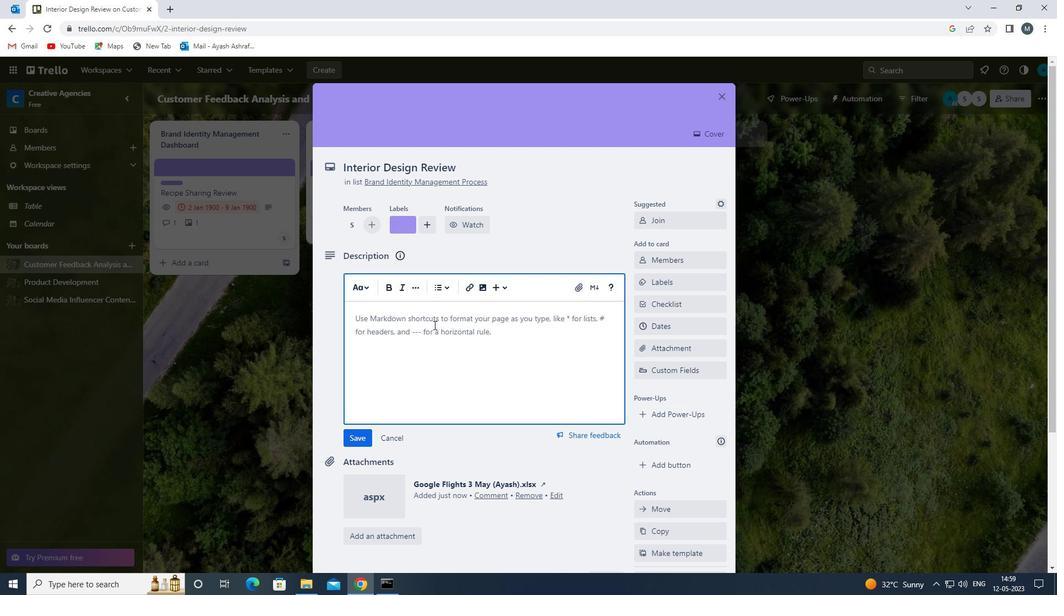 
Action: Key pressed <Key.shift>DEVELOP<Key.space>AND<Key.space>LAUNCH<Key.space>NEW<Key.space>CUSTOMER<Key.space>FEEDBACK<Key.space>PROGRAM<Key.space>FOR<Key.space>SERC<Key.backspace>VICE<Key.space>IMPROVEMENTS
Screenshot: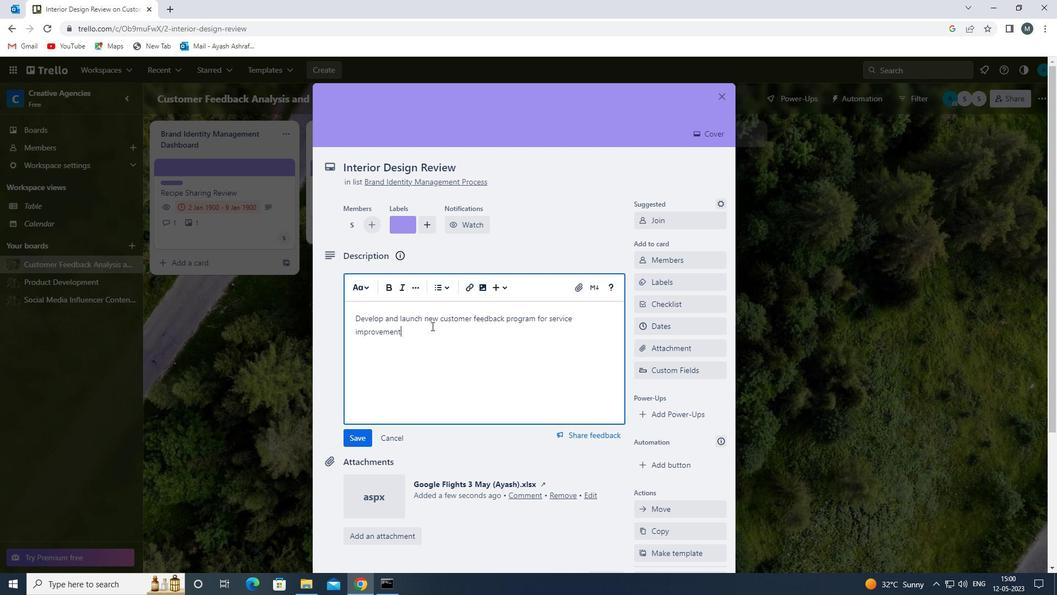 
Action: Mouse moved to (360, 439)
Screenshot: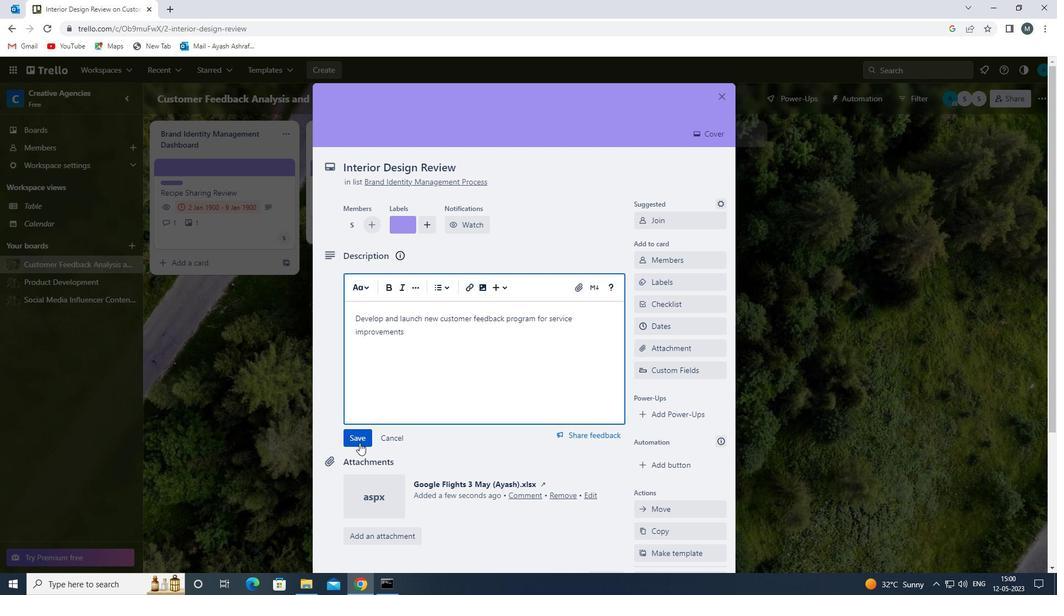 
Action: Mouse pressed left at (360, 439)
Screenshot: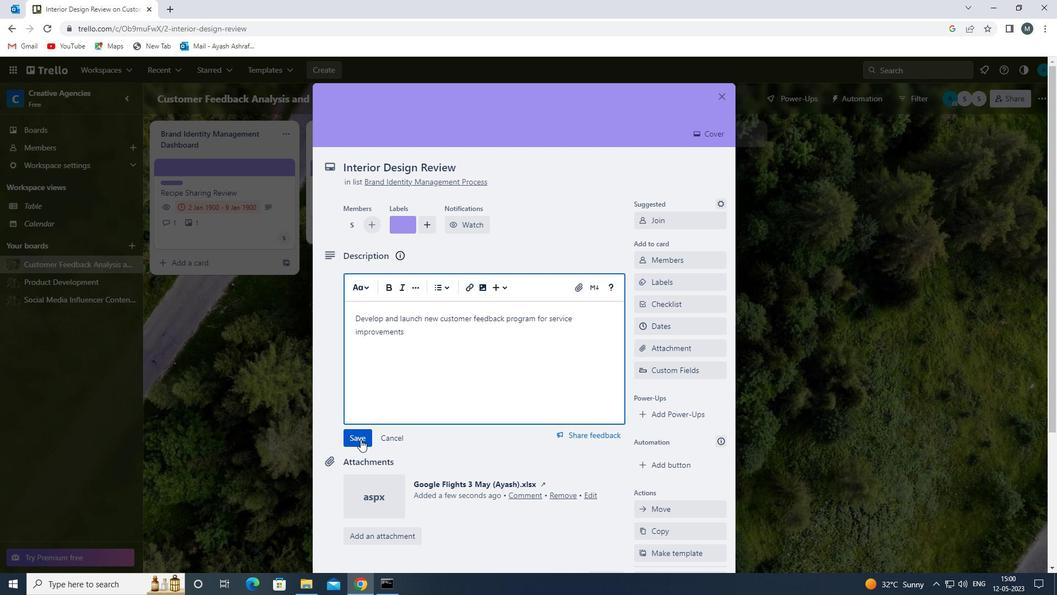 
Action: Mouse moved to (457, 393)
Screenshot: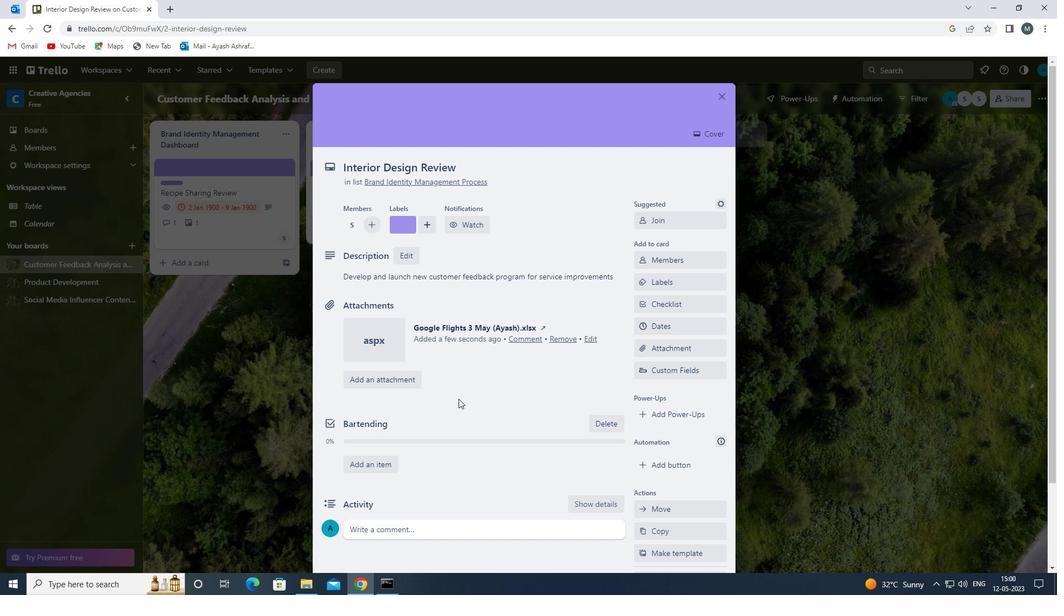 
Action: Mouse scrolled (457, 392) with delta (0, 0)
Screenshot: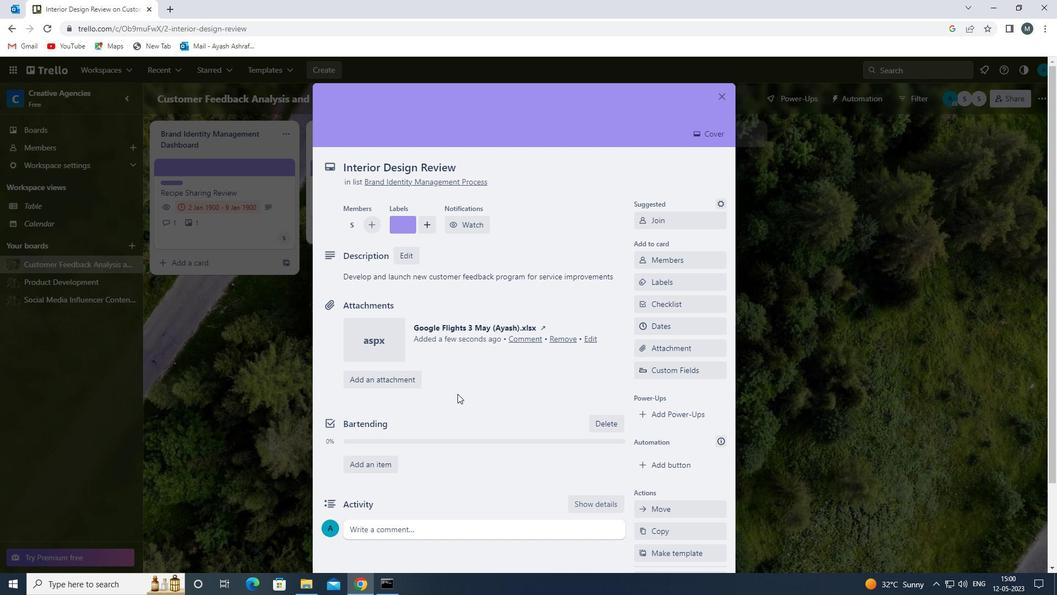
Action: Mouse moved to (457, 393)
Screenshot: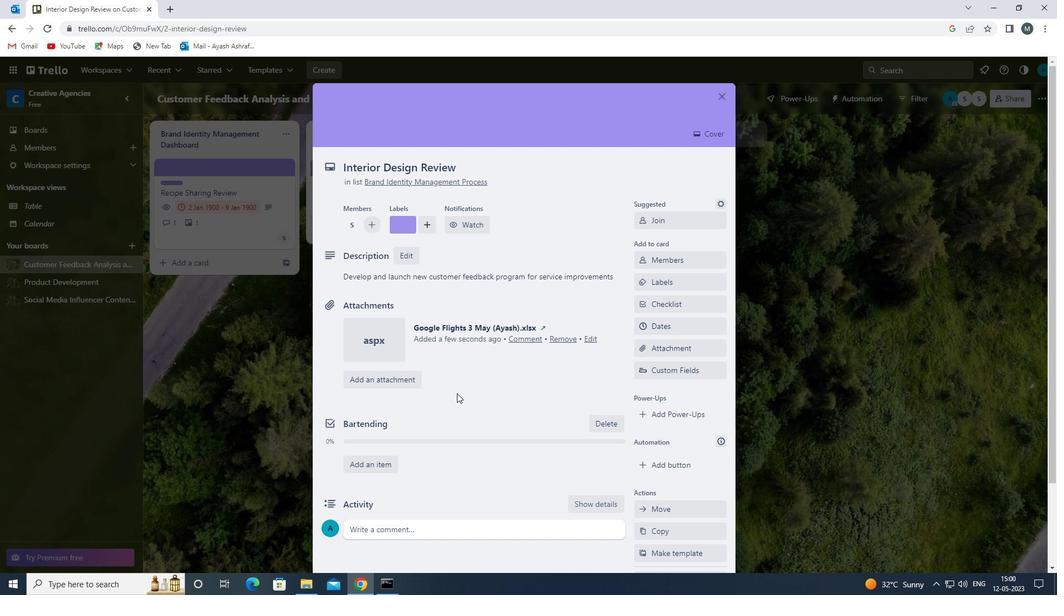 
Action: Mouse scrolled (457, 392) with delta (0, 0)
Screenshot: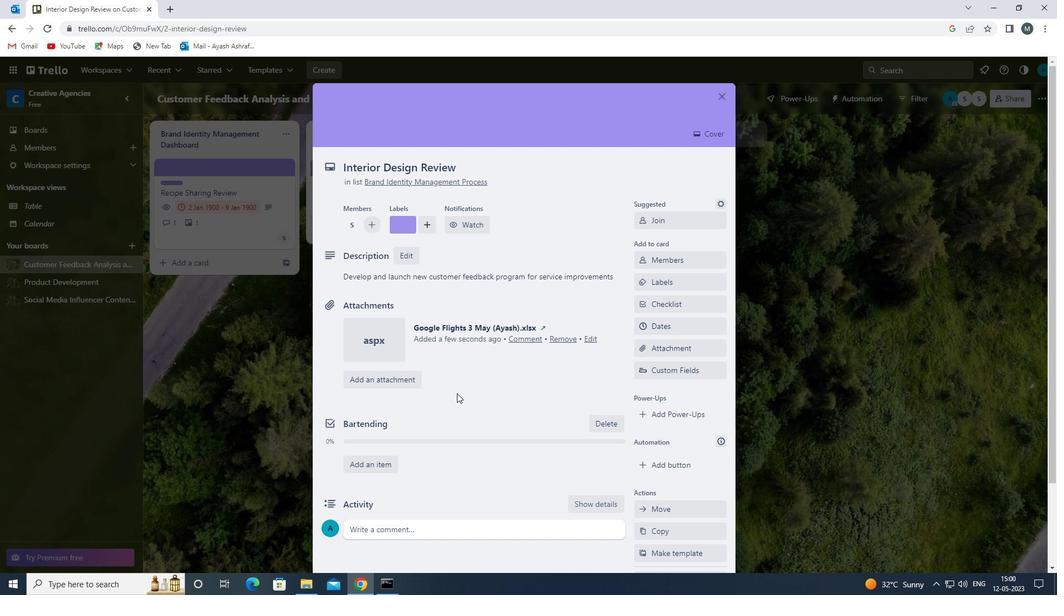 
Action: Mouse moved to (430, 434)
Screenshot: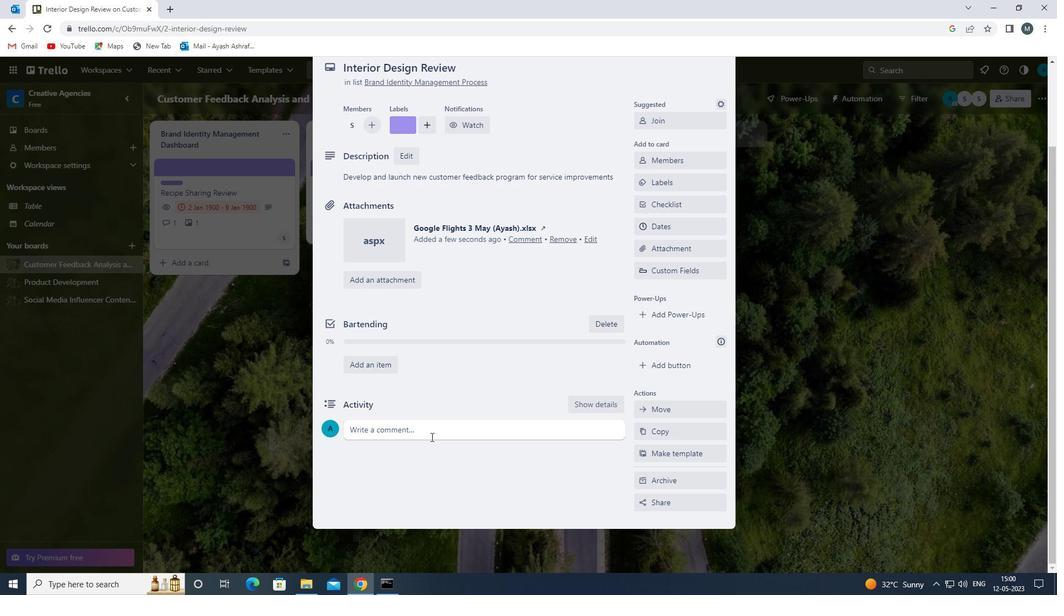 
Action: Mouse pressed left at (430, 434)
Screenshot: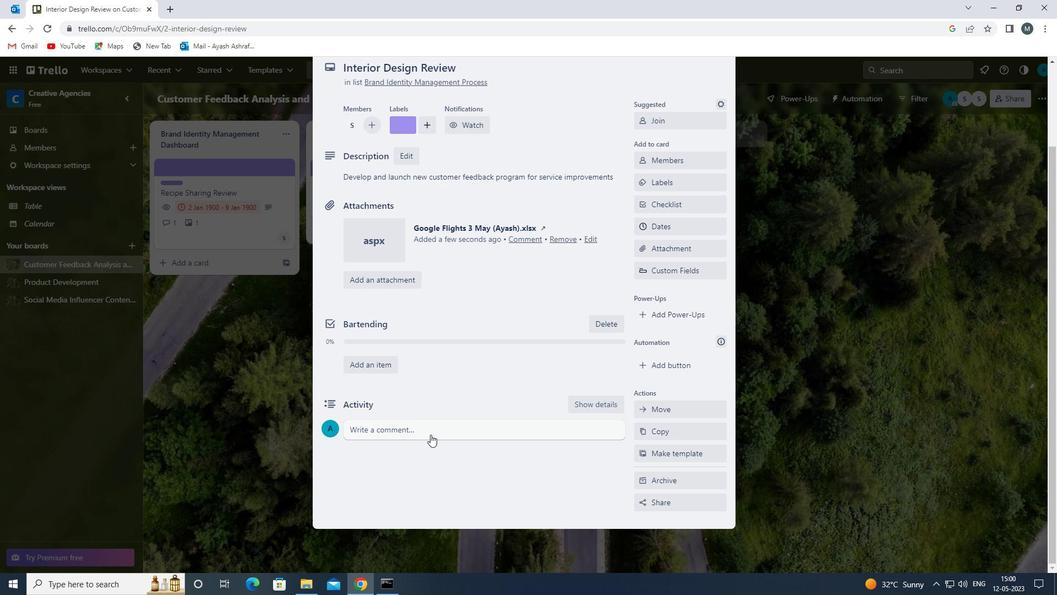 
Action: Mouse moved to (428, 465)
Screenshot: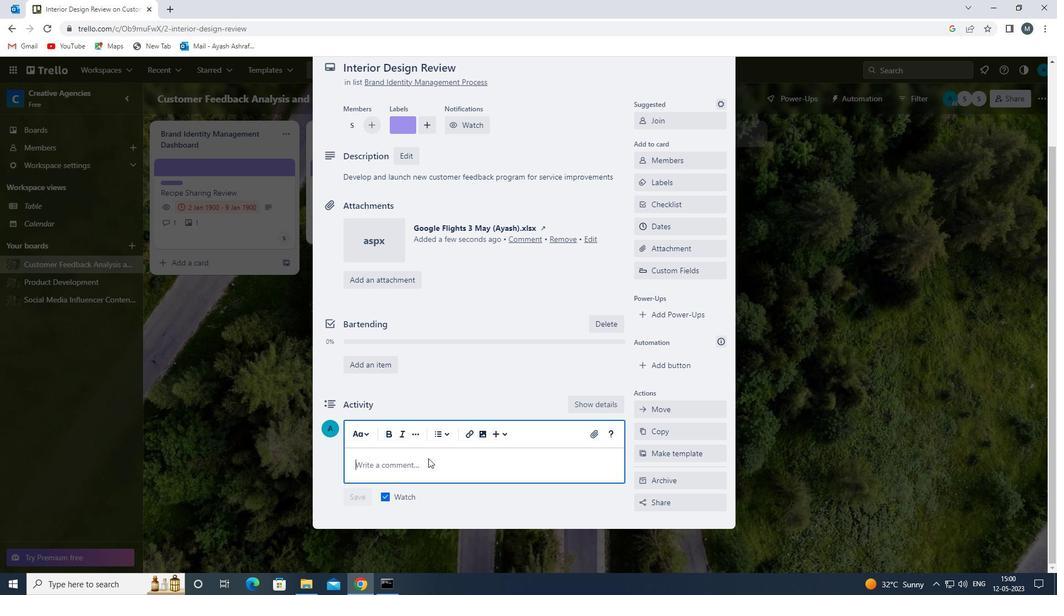 
Action: Mouse pressed left at (428, 465)
Screenshot: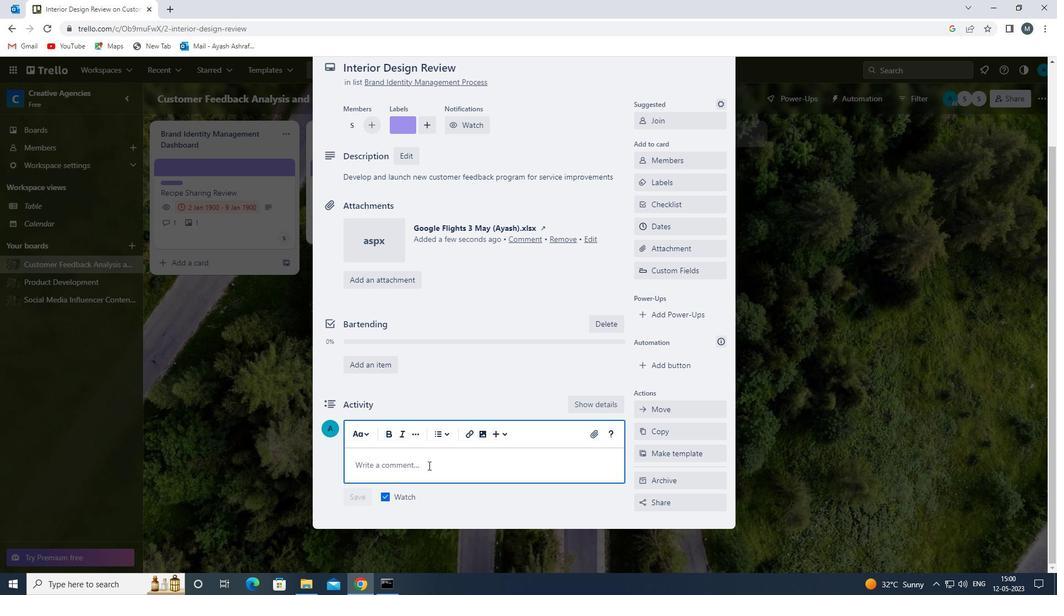 
Action: Key pressed <Key.shift>WE<Key.space>SHOULD<Key.space>APPROACH<Key.space>THIS<Key.space>TASK<Key.space>WITH<Key.space>A<Key.space>SENSE<Key.space>OF<Key.space>CURIOSITY<Key.space>AND<Key.space>A<Key.space>WILLINGNESS<Key.space>TO<Key.space>LEARN<Key.space>FROM<Key.space>OTHERS,<Key.space>SEEKING<Key.space>OUT<Key.space>NEW<Key.space>PERSPECTIVES<Key.space>AND<Key.space>INSIGHTS.
Screenshot: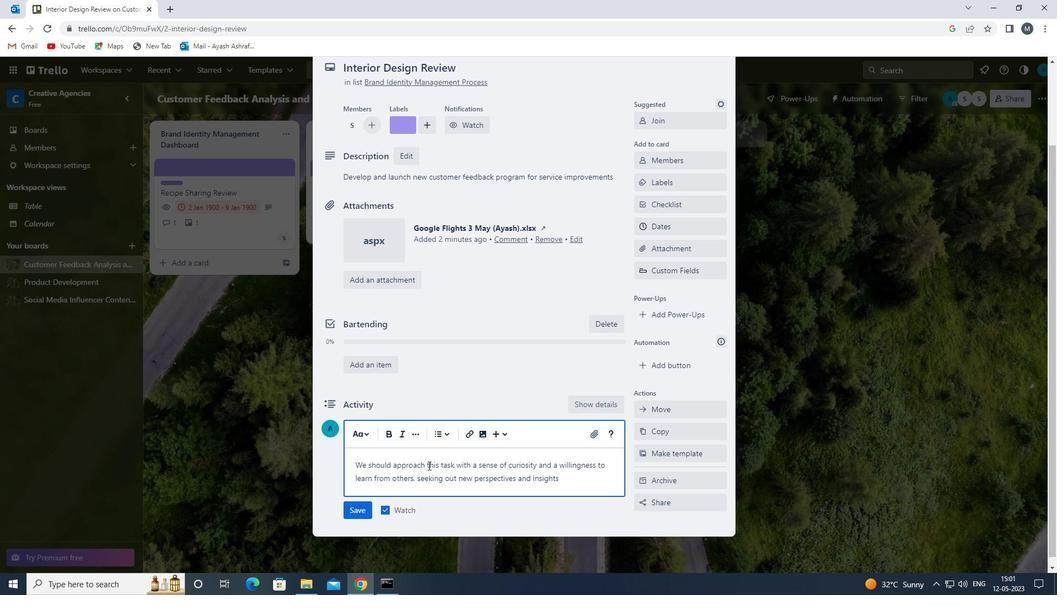 
Action: Mouse moved to (350, 509)
Screenshot: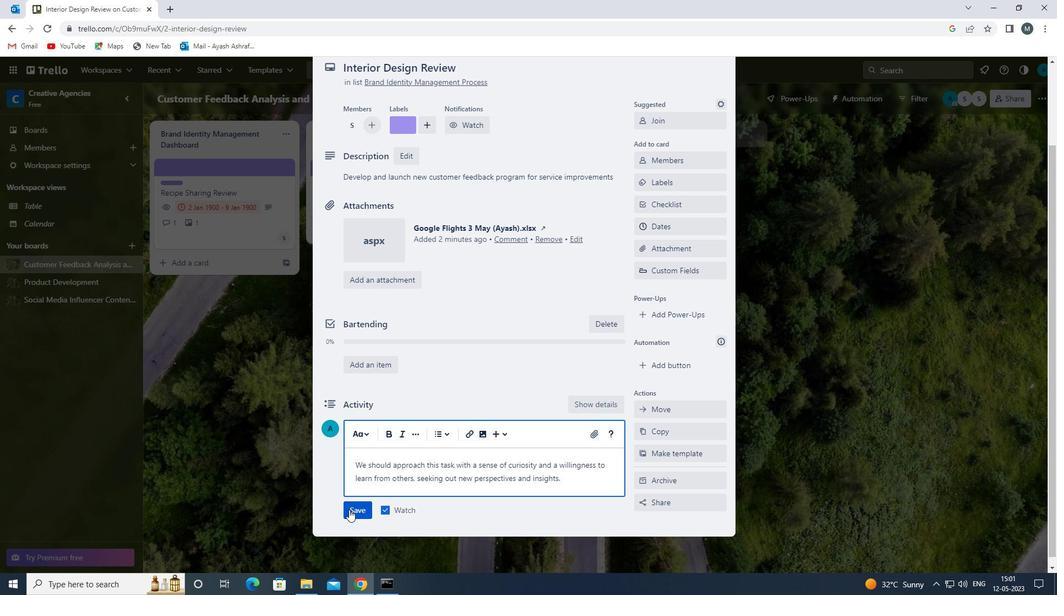 
Action: Mouse pressed left at (350, 509)
Screenshot: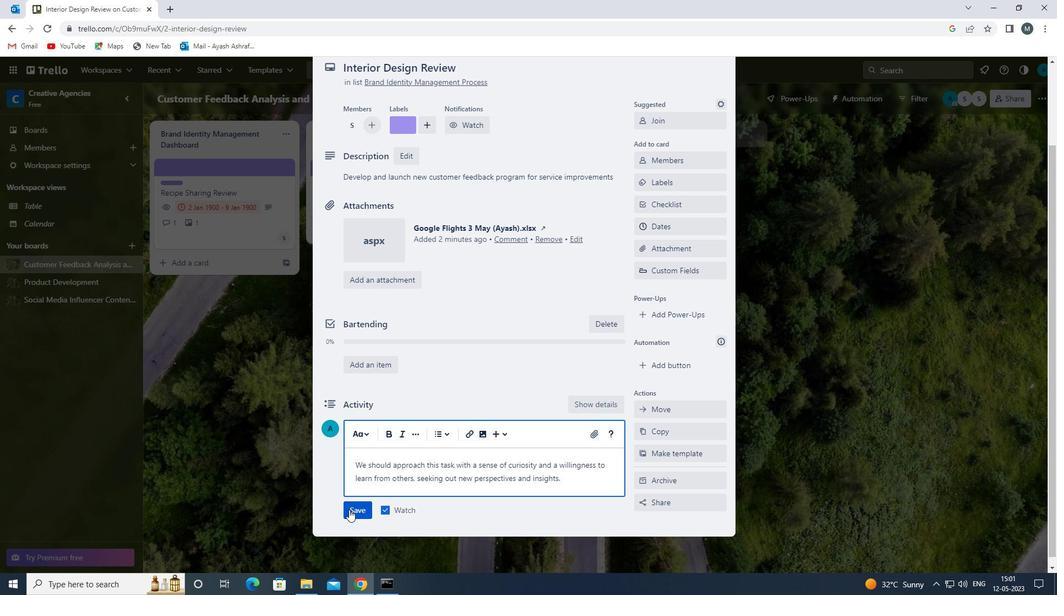 
Action: Mouse moved to (665, 230)
Screenshot: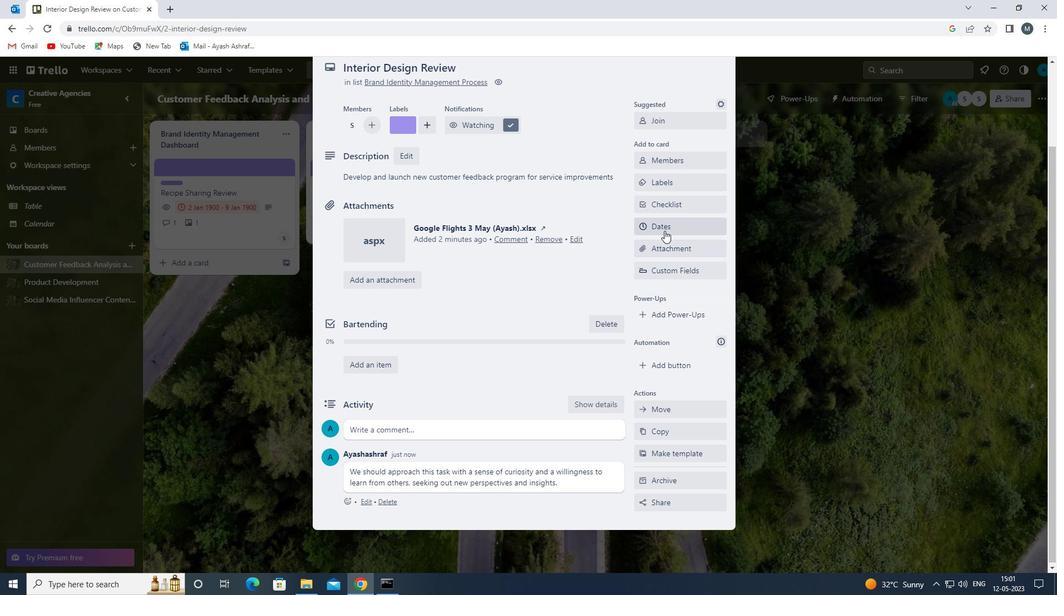 
Action: Mouse pressed left at (665, 230)
Screenshot: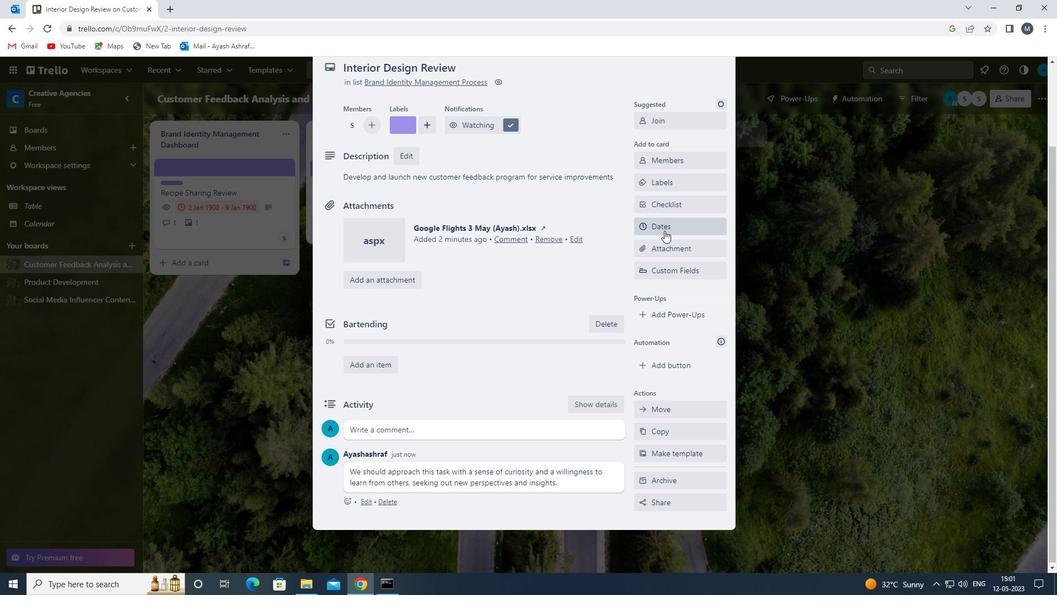 
Action: Mouse moved to (647, 299)
Screenshot: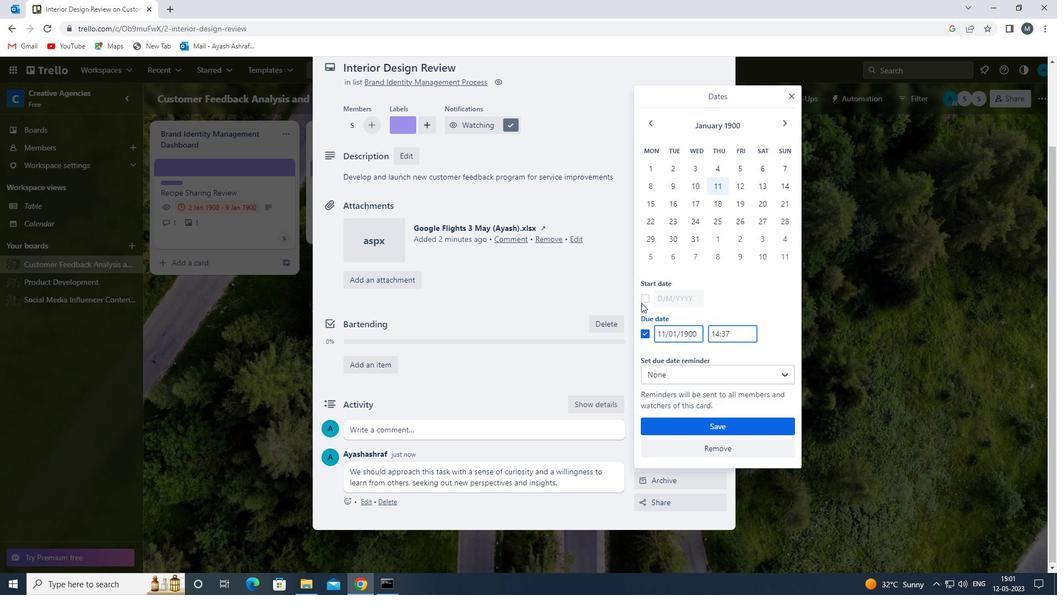 
Action: Mouse pressed left at (647, 299)
Screenshot: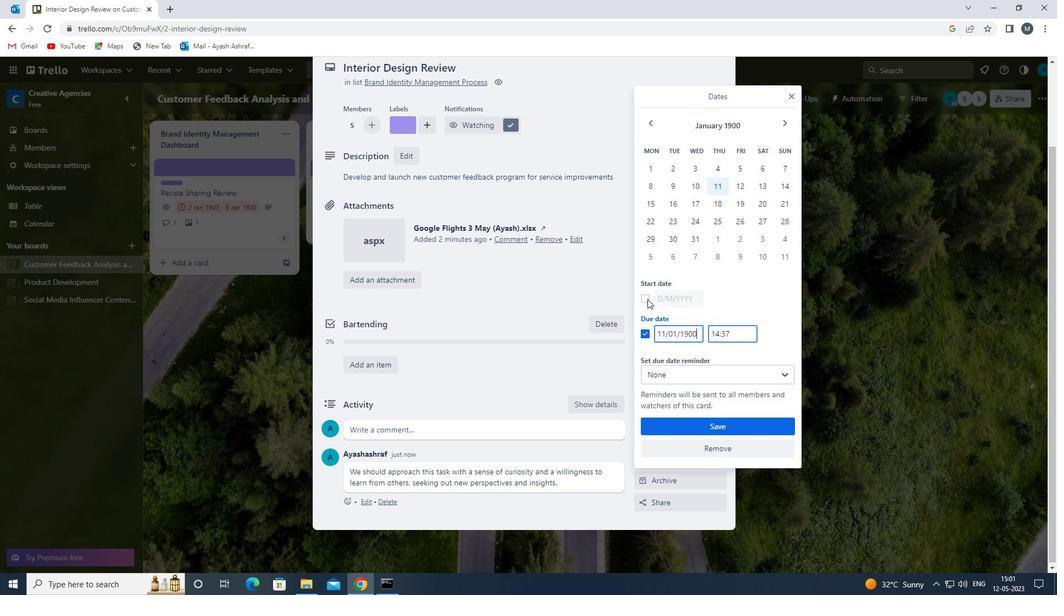 
Action: Mouse moved to (665, 296)
Screenshot: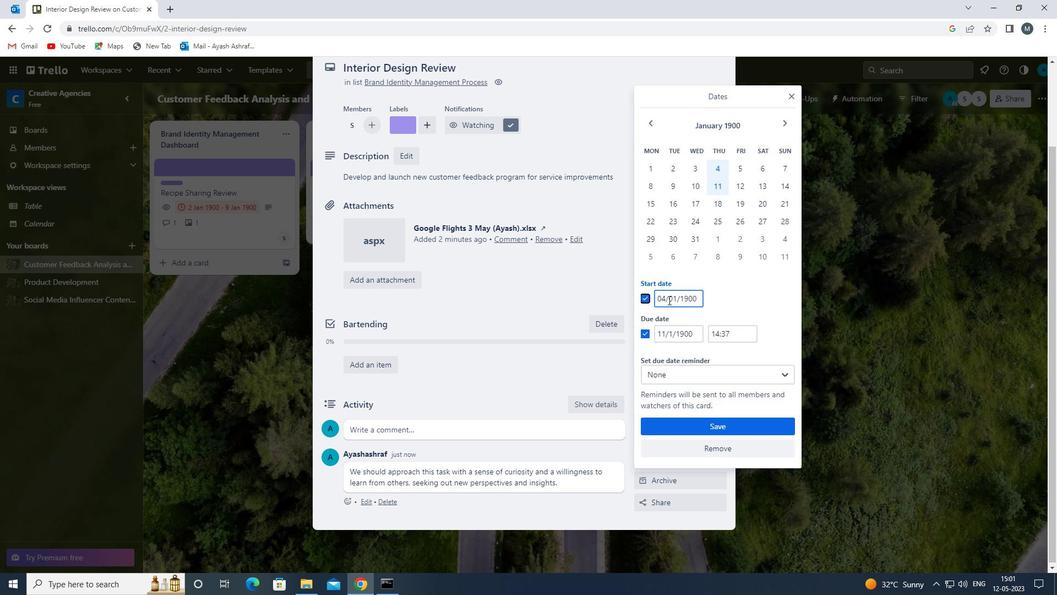 
Action: Mouse pressed left at (665, 296)
Screenshot: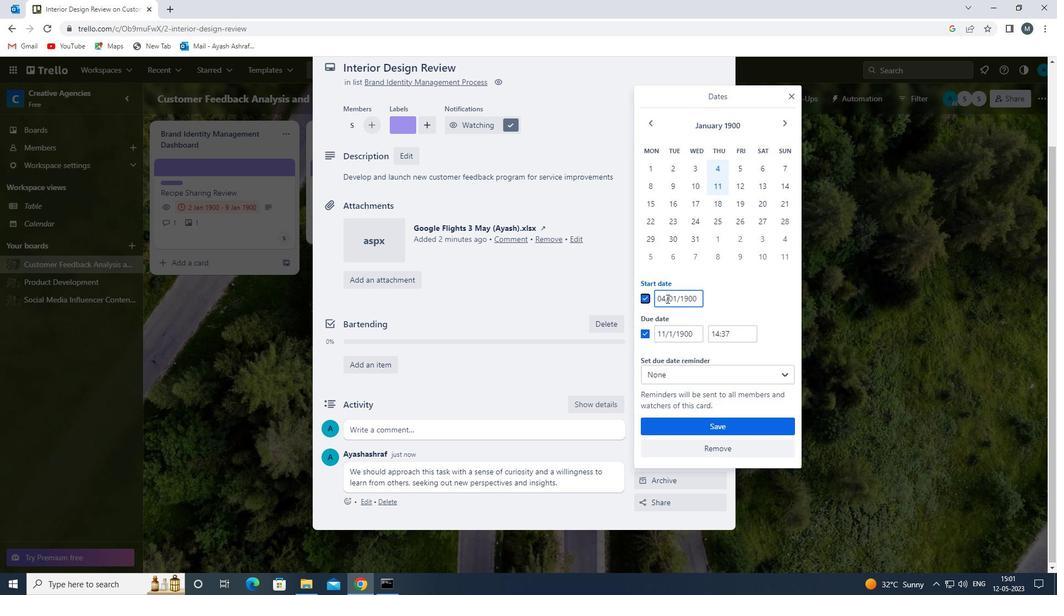 
Action: Mouse moved to (661, 299)
Screenshot: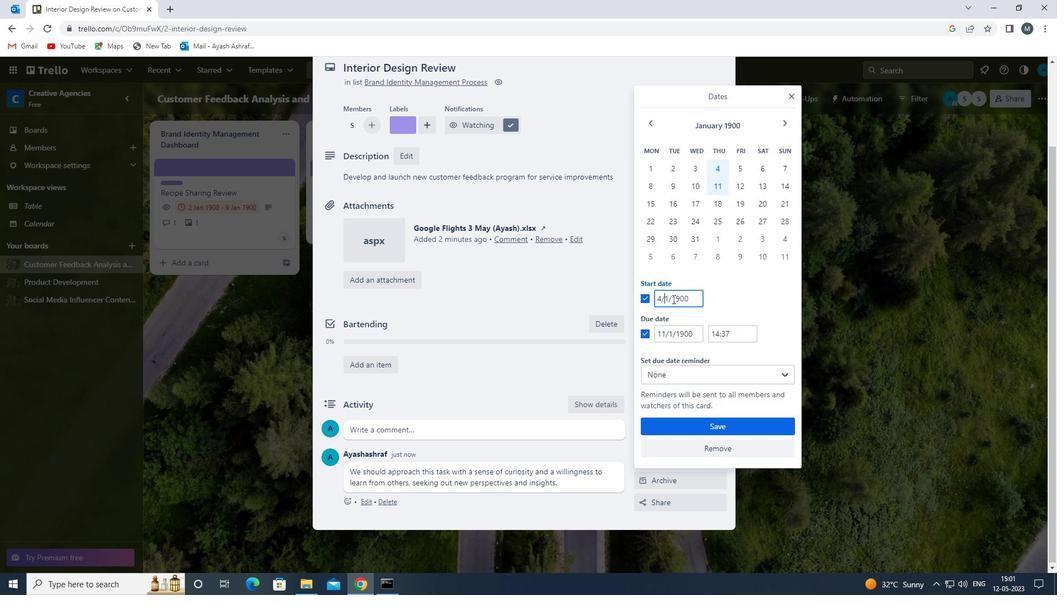 
Action: Mouse pressed left at (661, 299)
Screenshot: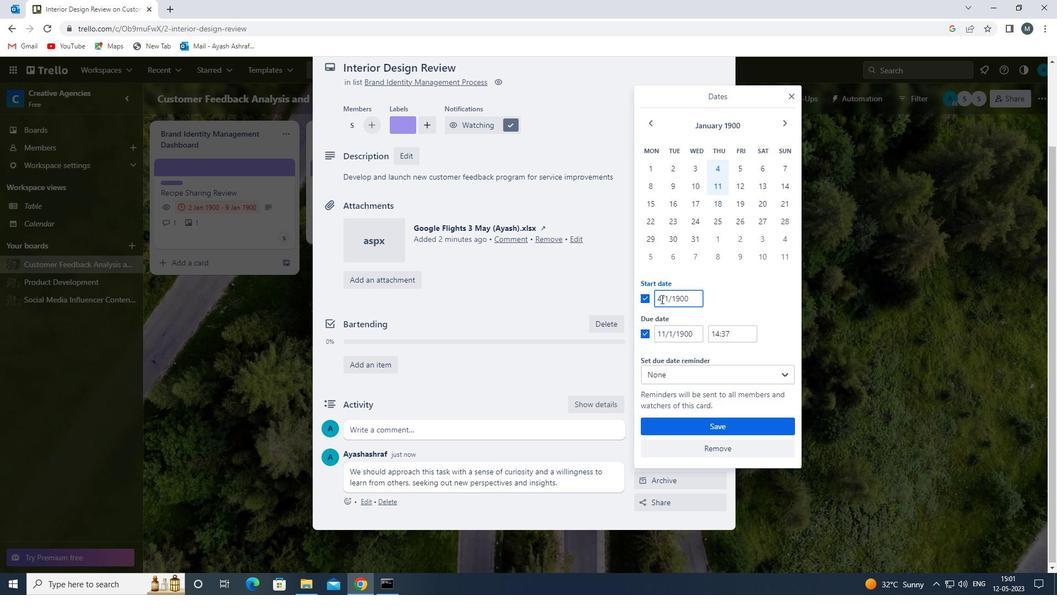 
Action: Mouse moved to (666, 302)
Screenshot: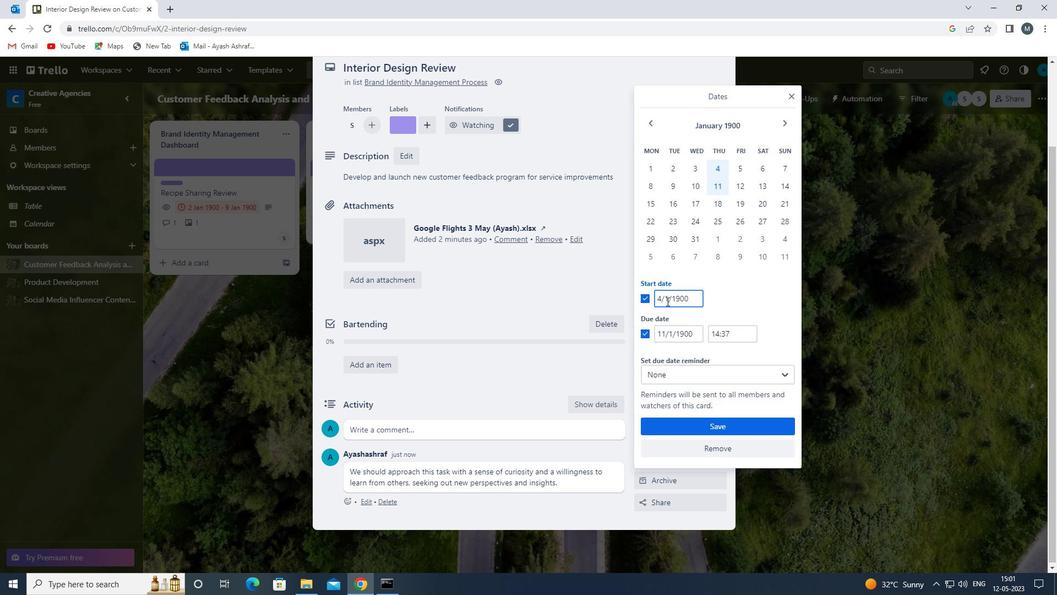 
Action: Key pressed <Key.backspace>0
Screenshot: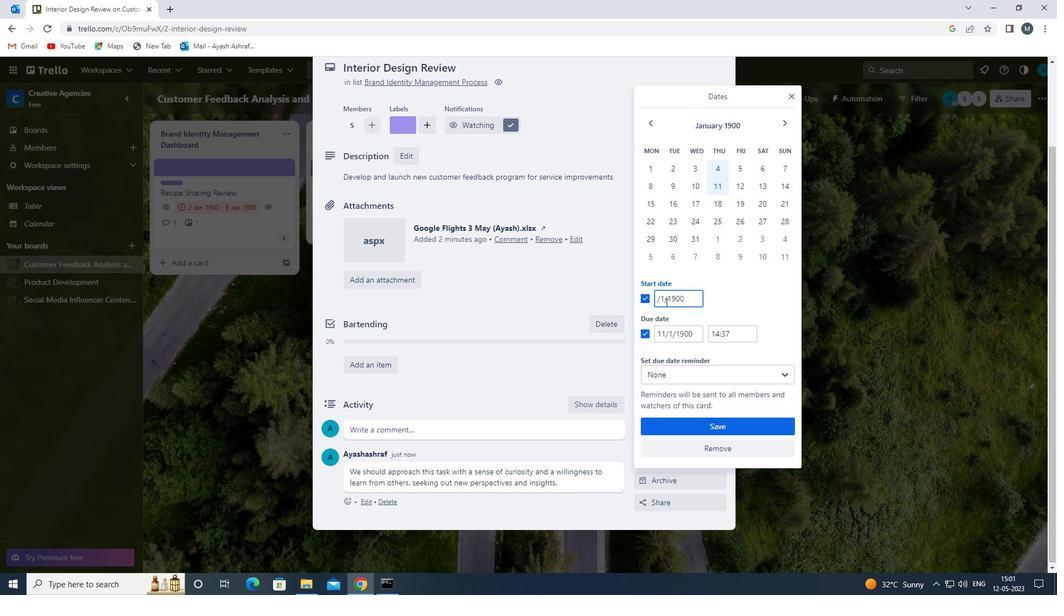 
Action: Mouse moved to (663, 303)
Screenshot: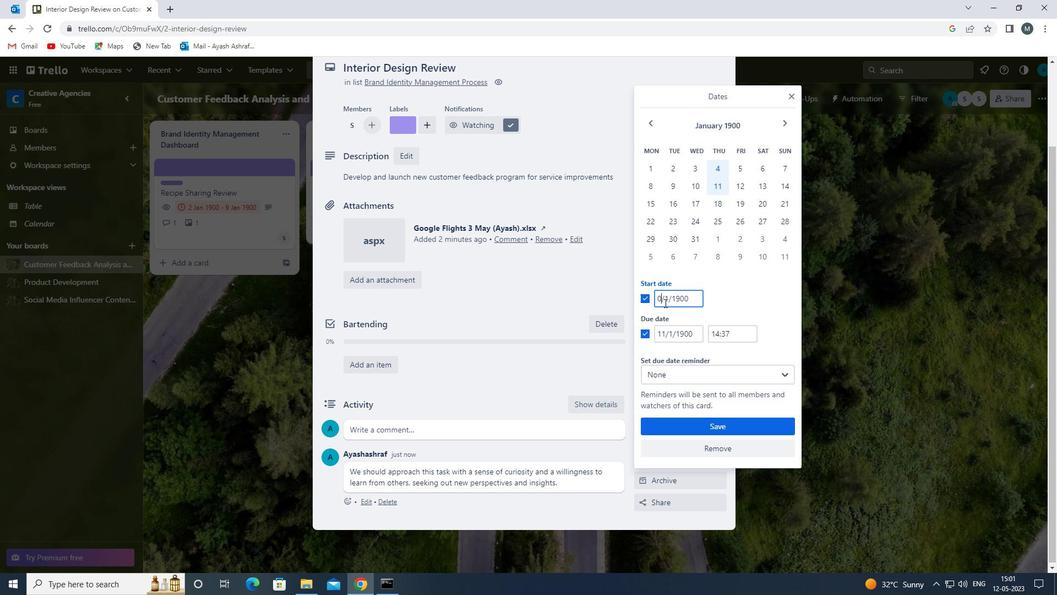 
Action: Key pressed 5
Screenshot: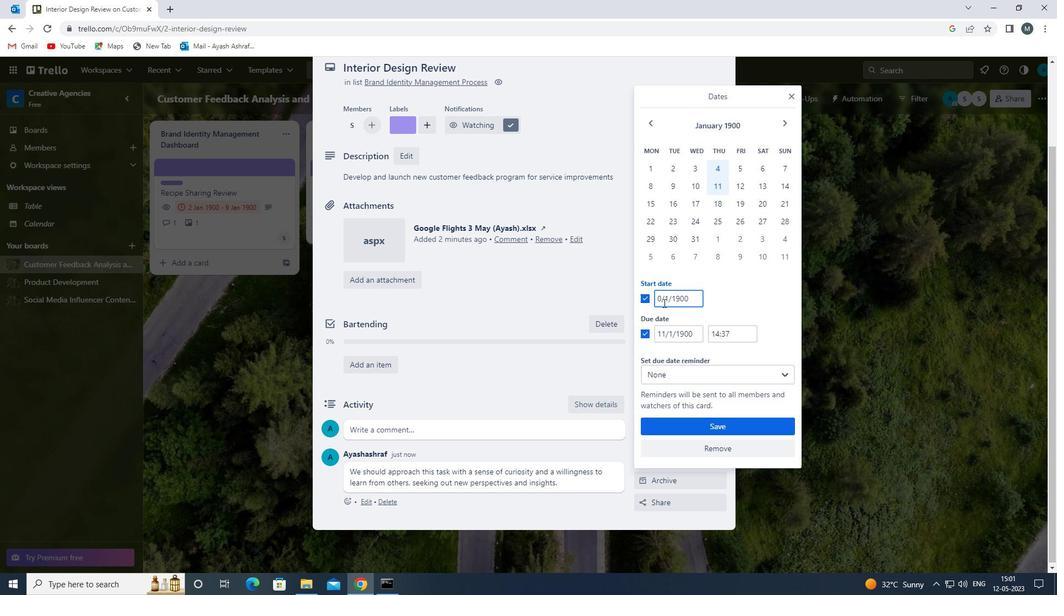 
Action: Mouse moved to (669, 300)
Screenshot: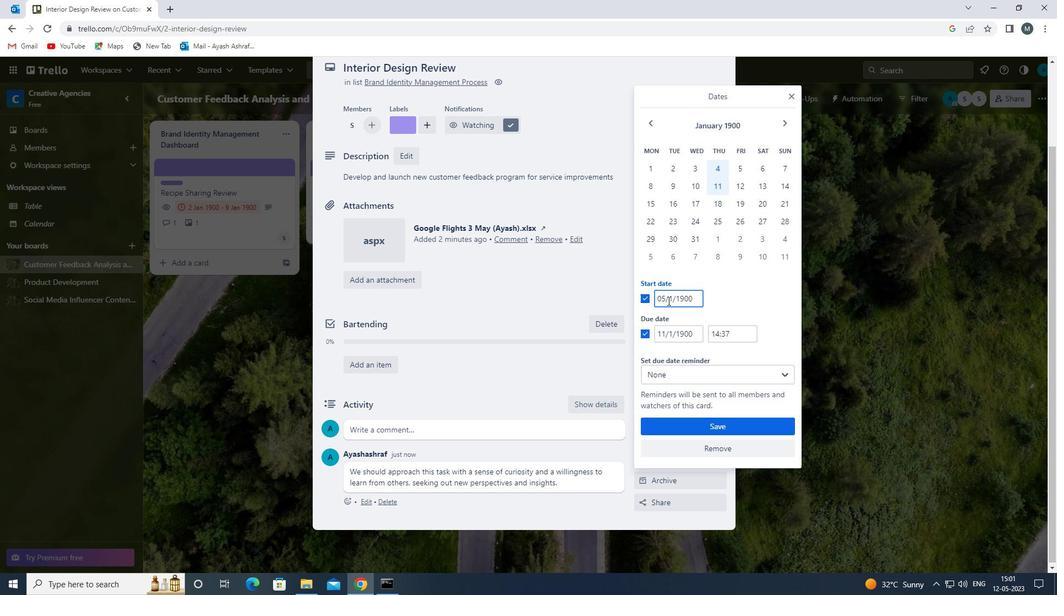 
Action: Mouse pressed left at (669, 300)
Screenshot: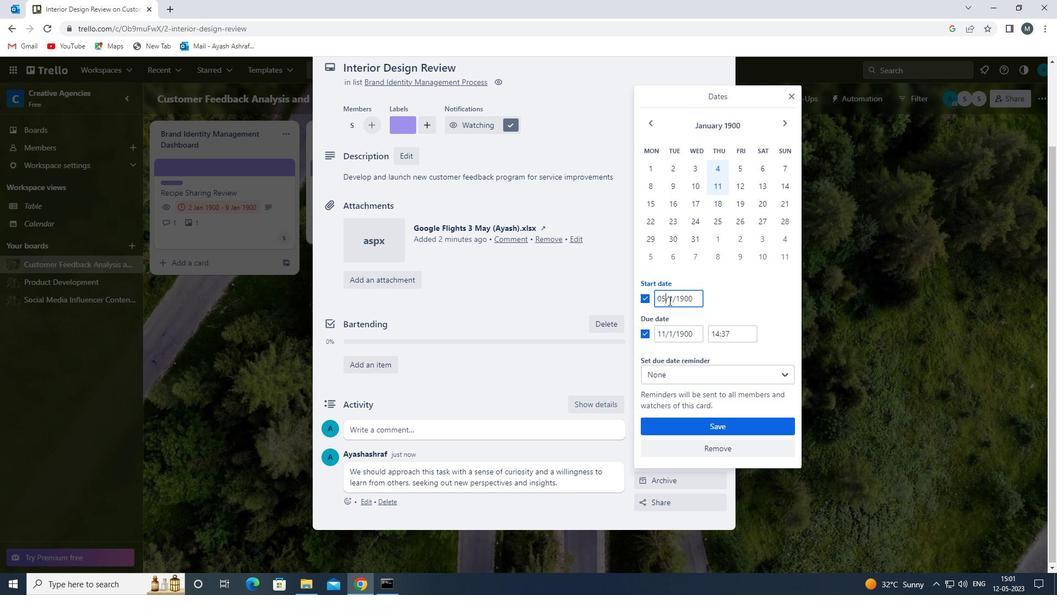 
Action: Mouse moved to (671, 301)
Screenshot: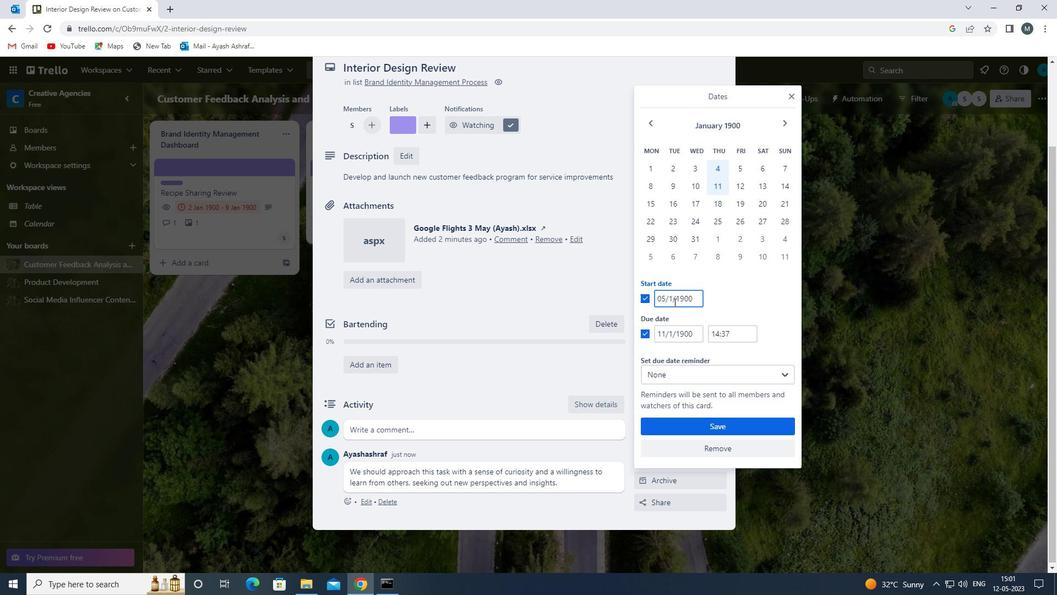 
Action: Key pressed 0
Screenshot: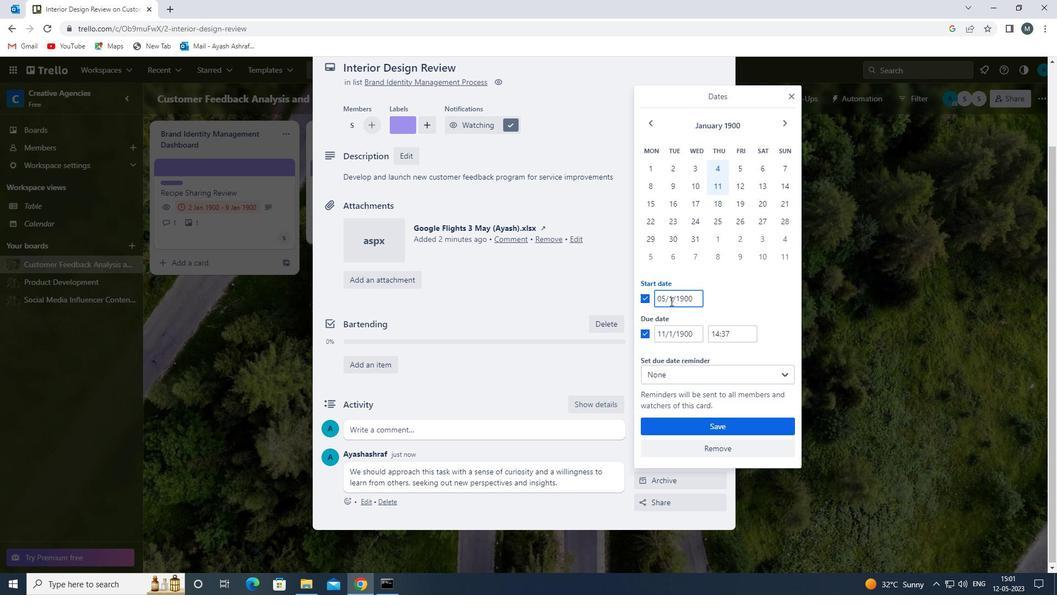 
Action: Mouse moved to (665, 333)
Screenshot: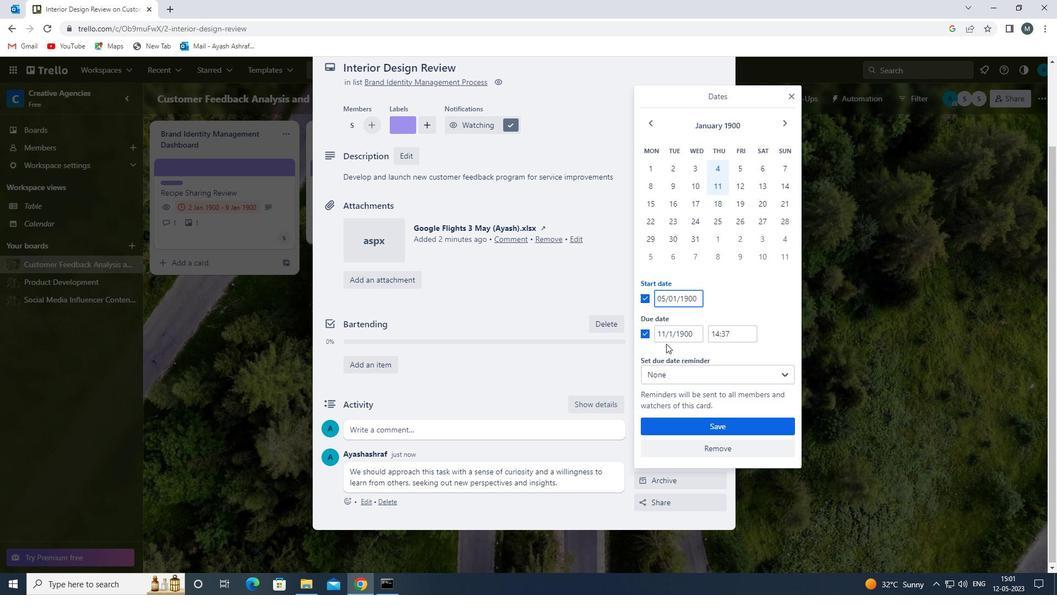 
Action: Mouse pressed left at (665, 333)
Screenshot: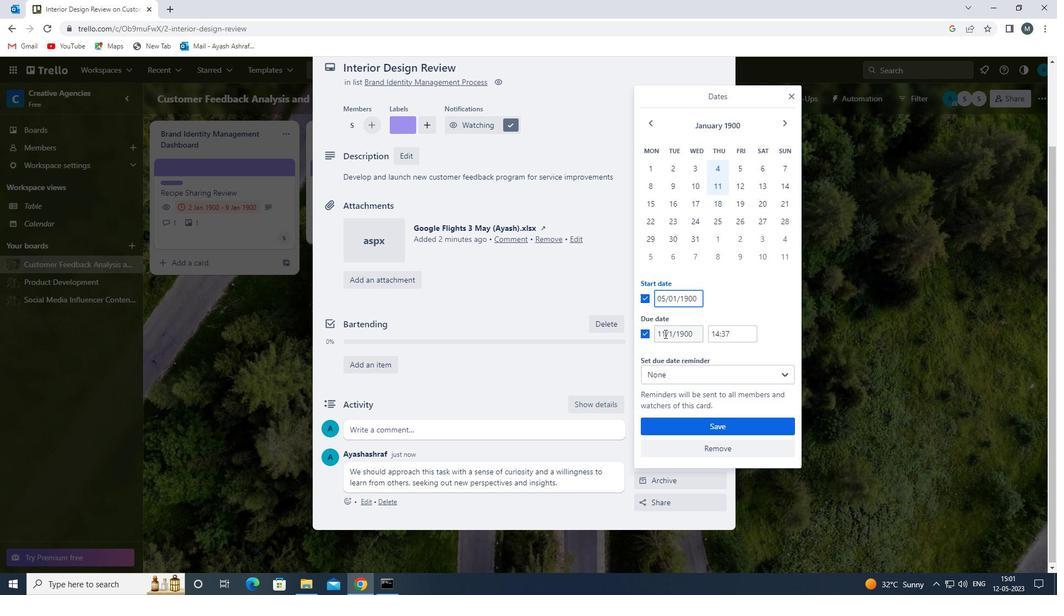 
Action: Mouse moved to (669, 337)
Screenshot: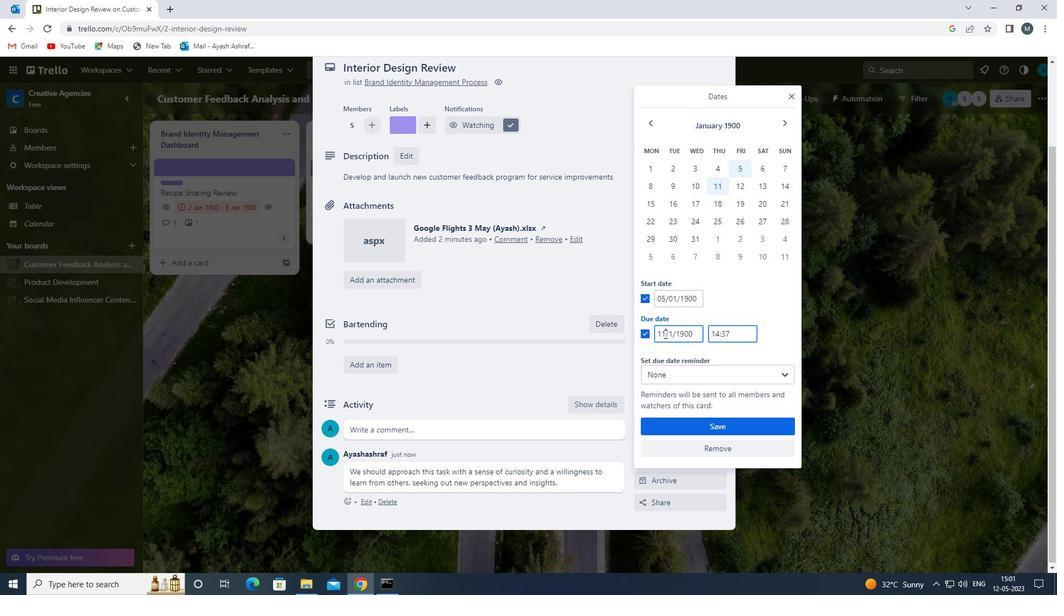 
Action: Key pressed <Key.backspace>2
Screenshot: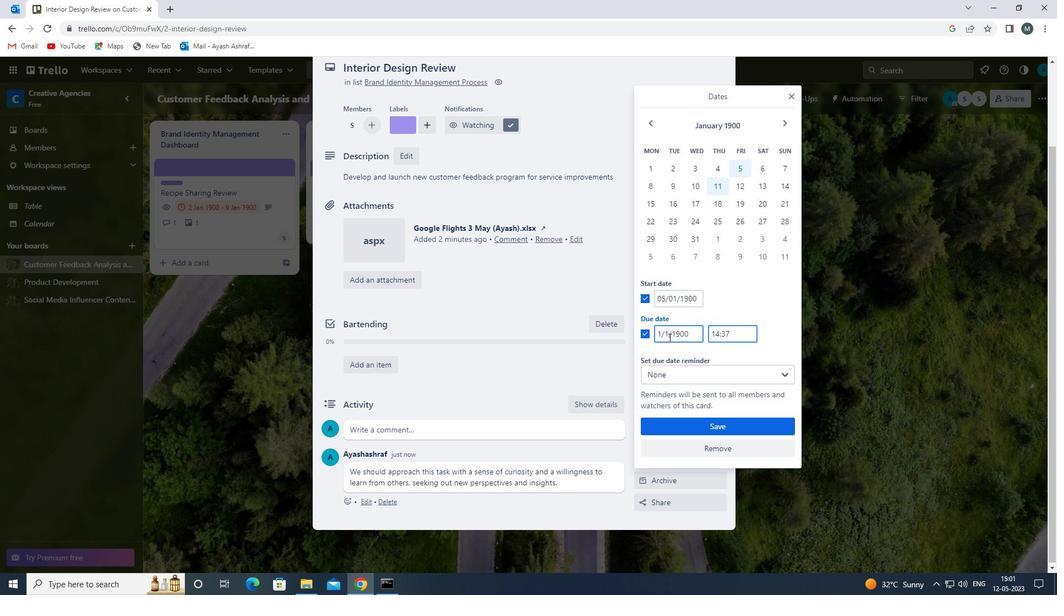 
Action: Mouse moved to (667, 334)
Screenshot: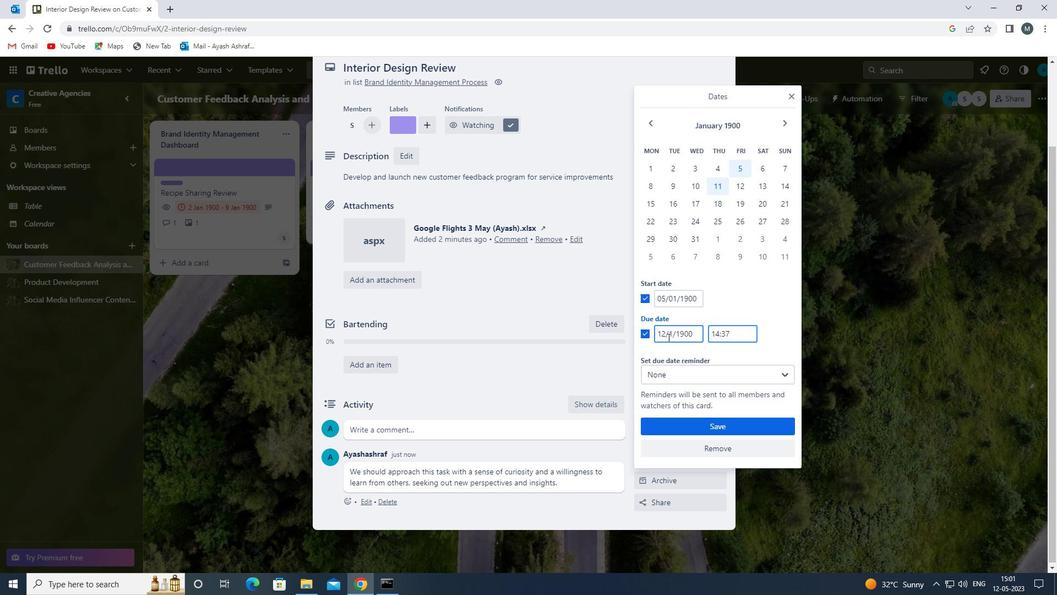 
Action: Mouse pressed left at (667, 334)
Screenshot: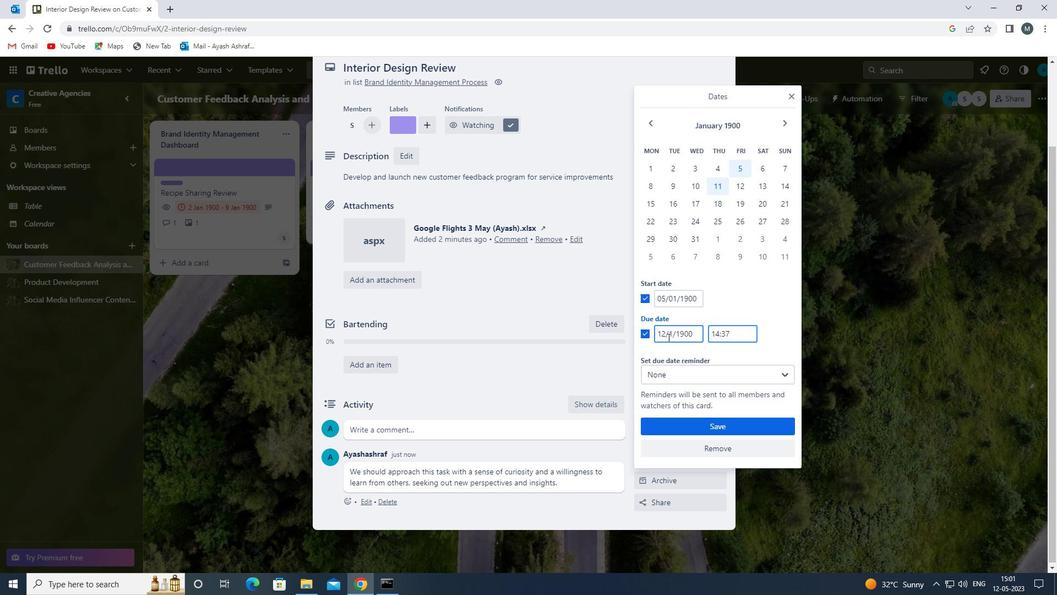 
Action: Mouse moved to (688, 347)
Screenshot: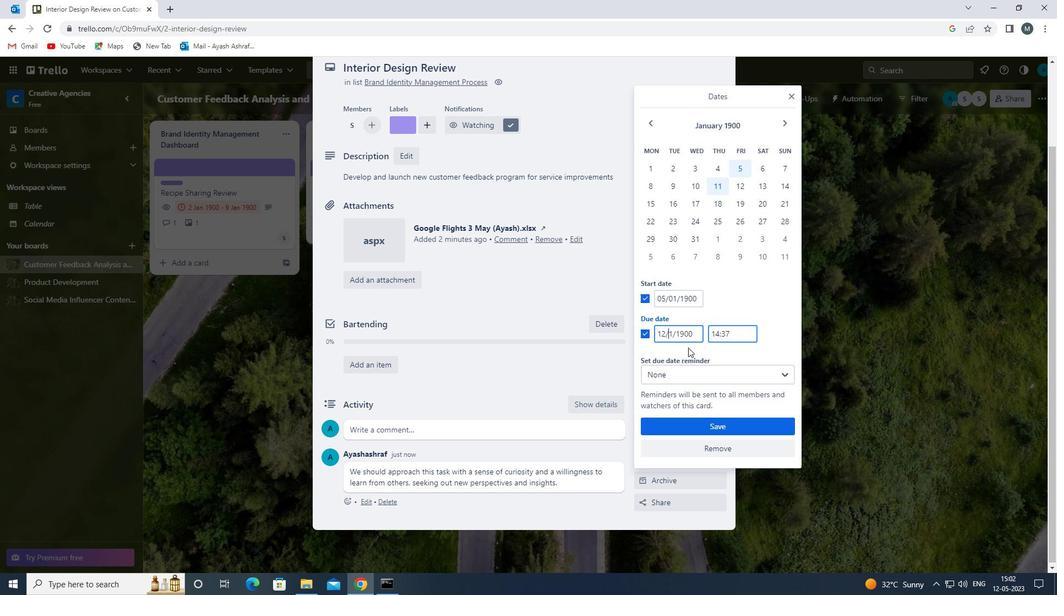 
Action: Key pressed 0
Screenshot: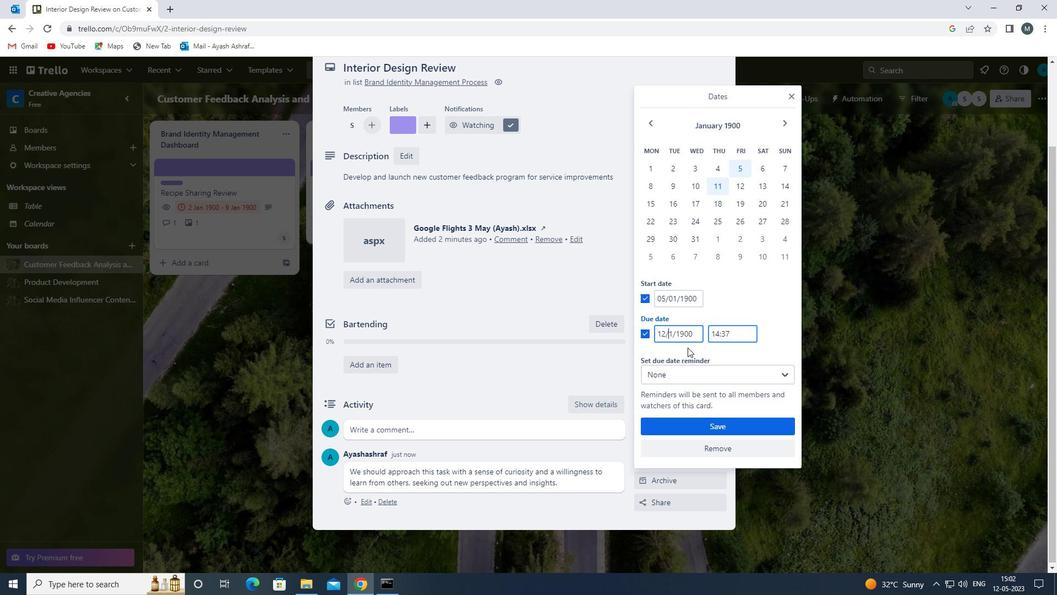 
Action: Mouse moved to (687, 422)
Screenshot: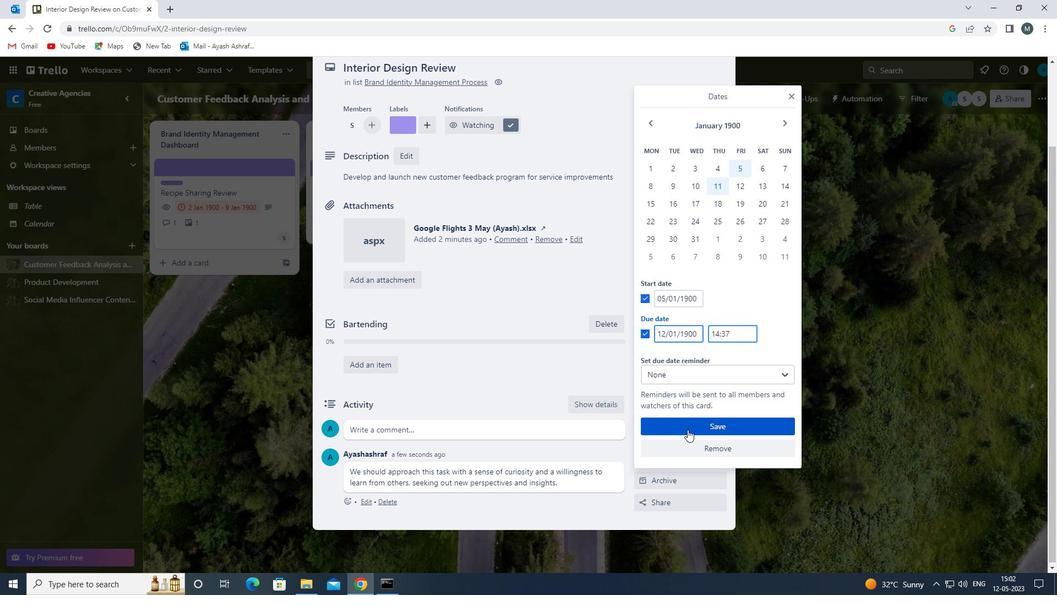 
Action: Mouse pressed left at (687, 422)
Screenshot: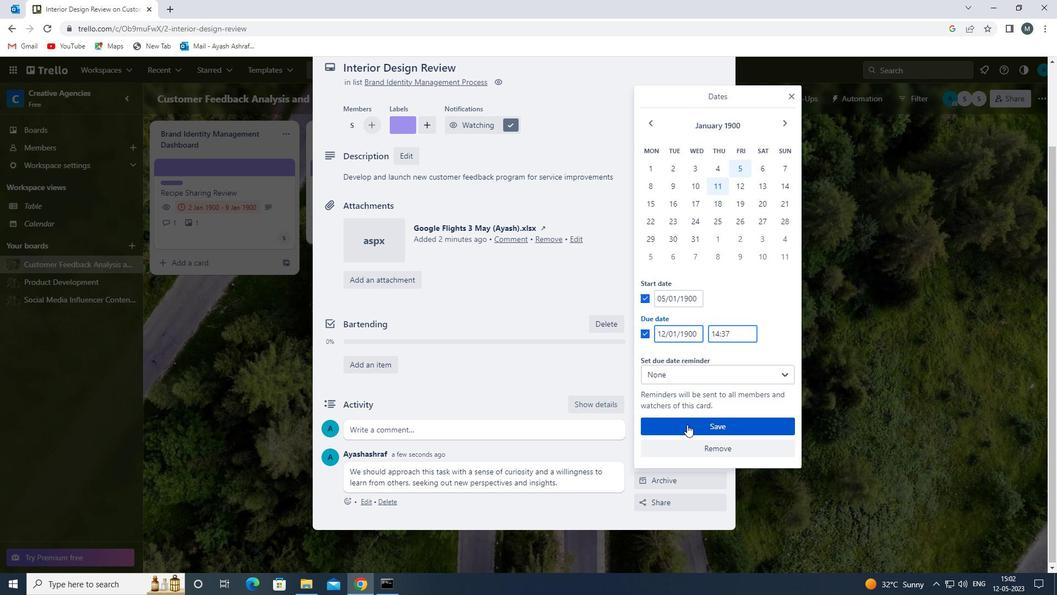 
Action: Mouse moved to (517, 426)
Screenshot: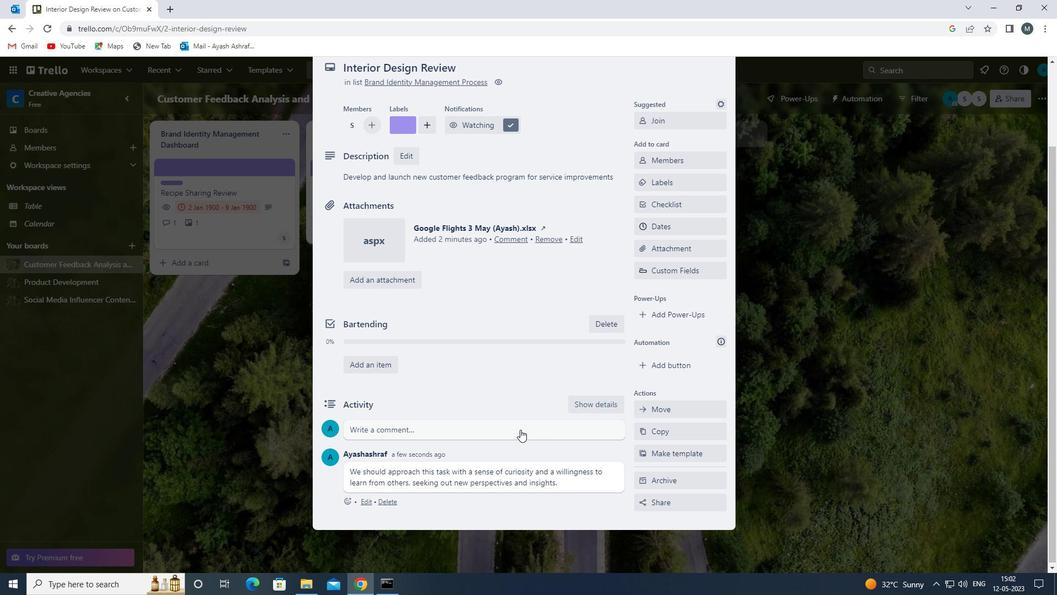 
Action: Mouse scrolled (517, 427) with delta (0, 0)
Screenshot: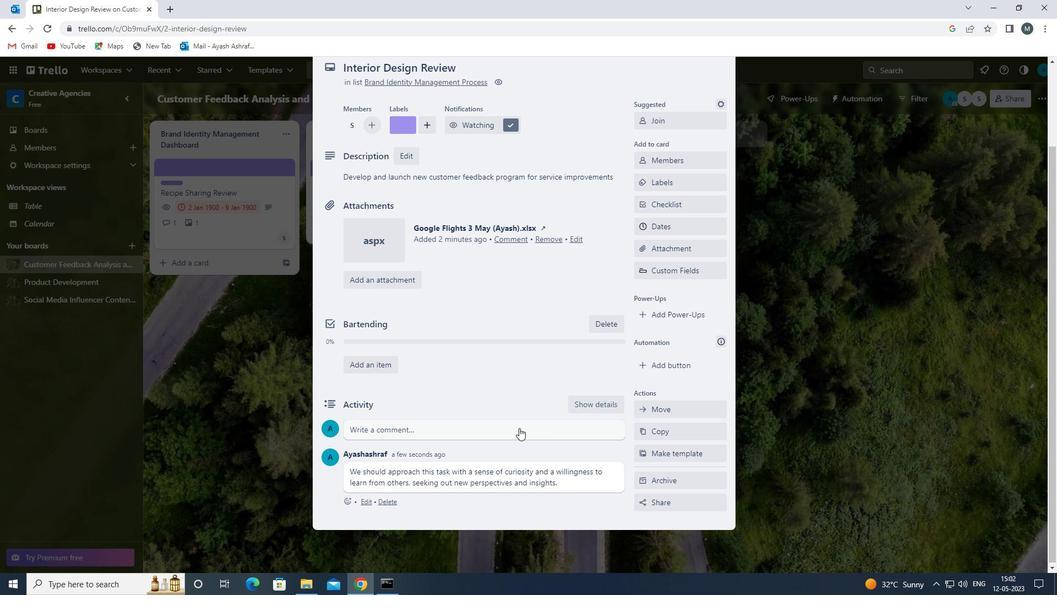 
Action: Mouse scrolled (517, 427) with delta (0, 0)
Screenshot: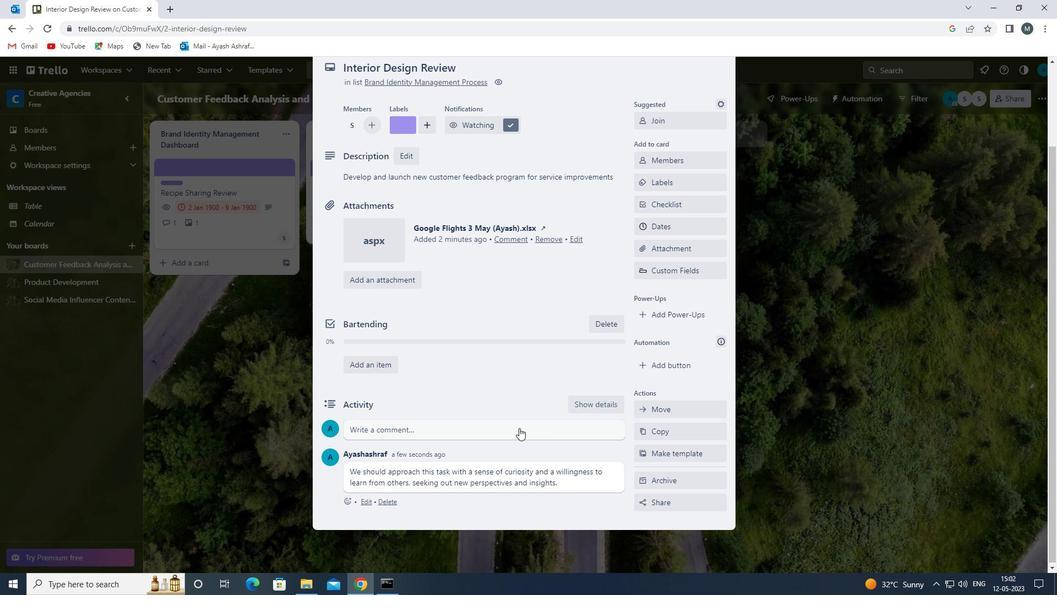 
Action: Mouse moved to (517, 426)
Screenshot: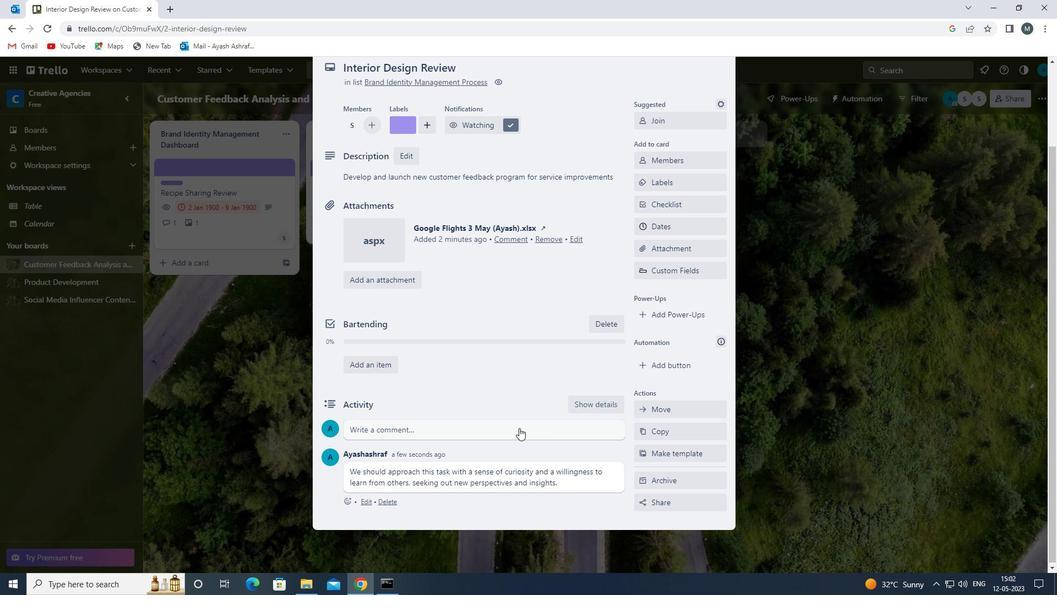 
Action: Mouse scrolled (517, 427) with delta (0, 0)
Screenshot: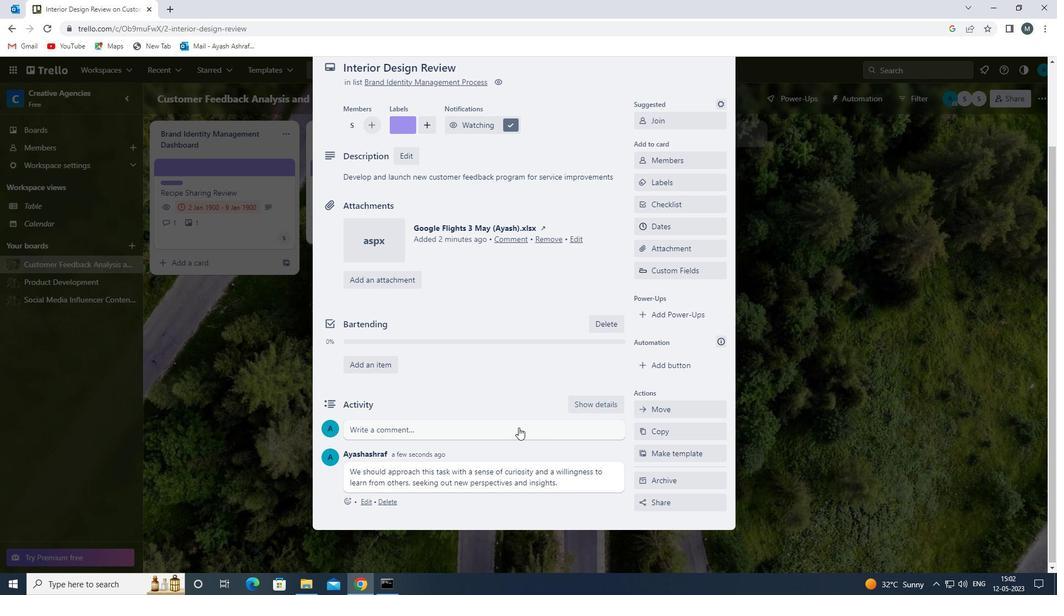 
Action: Mouse scrolled (517, 427) with delta (0, 0)
Screenshot: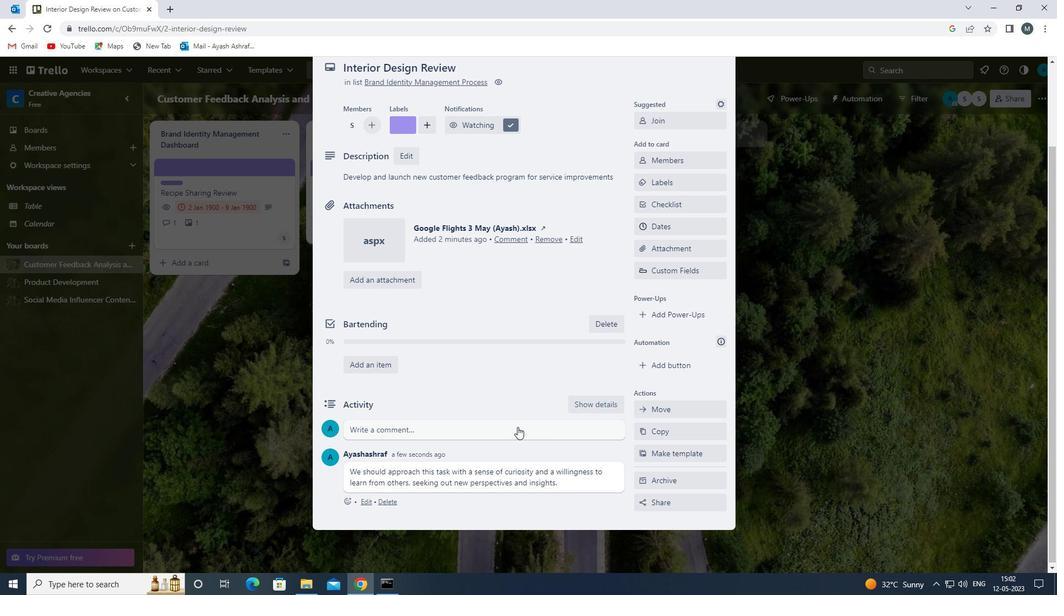 
Action: Mouse scrolled (517, 427) with delta (0, 0)
Screenshot: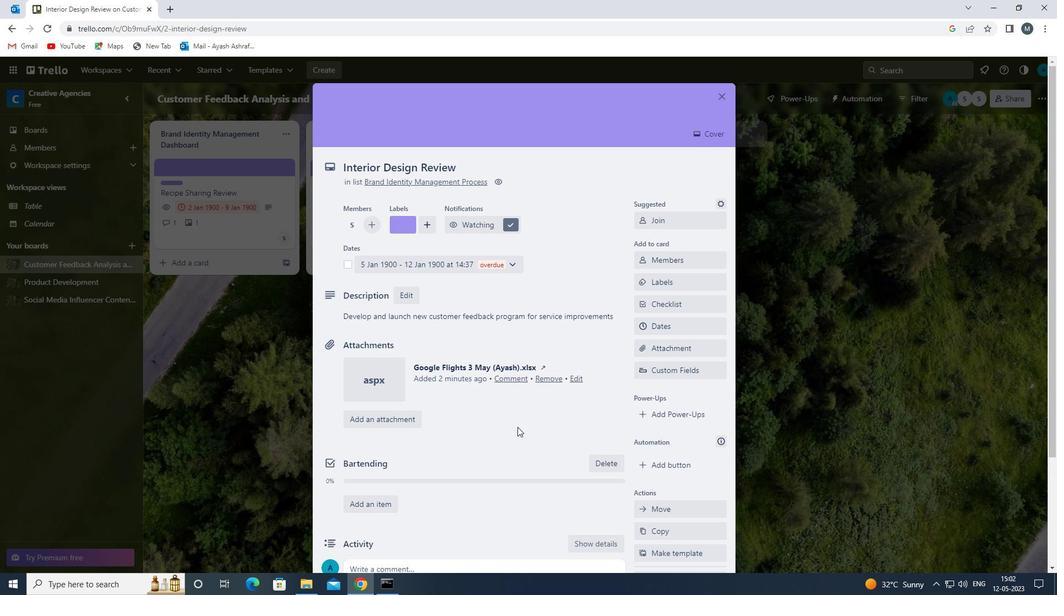 
Action: Mouse scrolled (517, 427) with delta (0, 0)
Screenshot: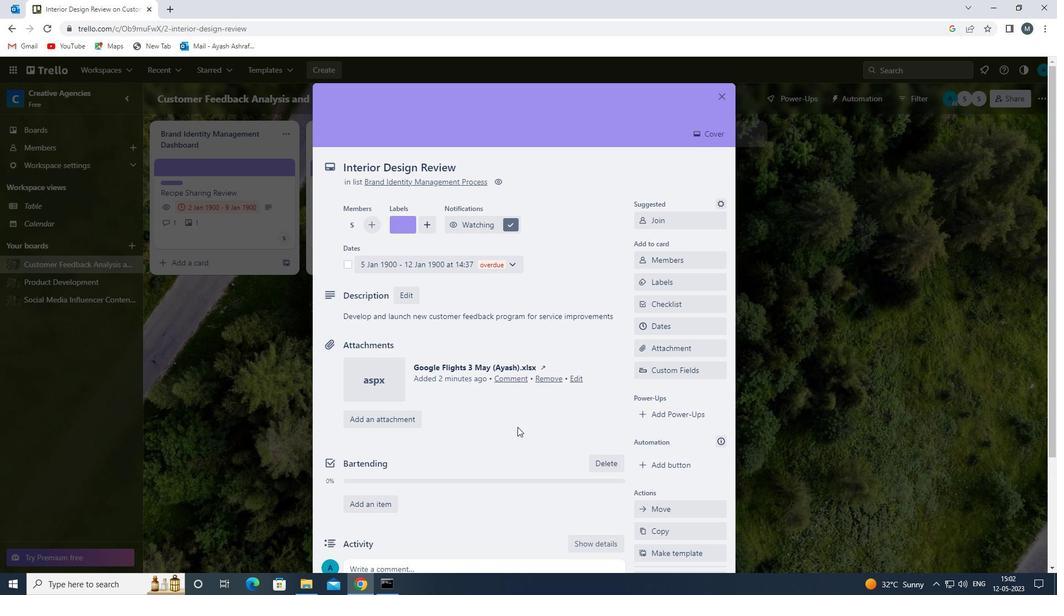 
Action: Mouse scrolled (517, 427) with delta (0, 0)
Screenshot: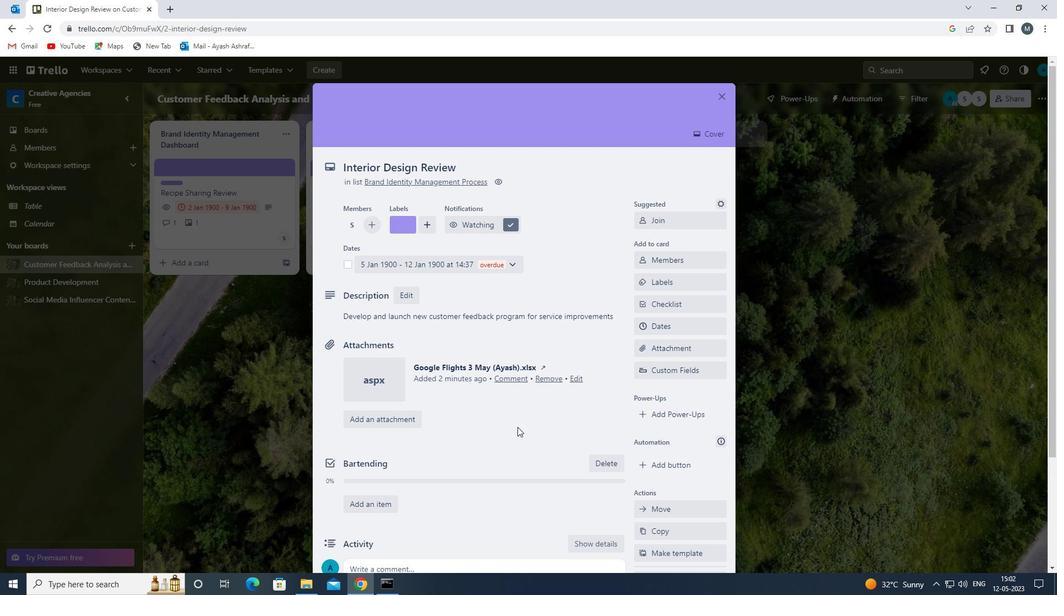 
Action: Mouse moved to (517, 425)
Screenshot: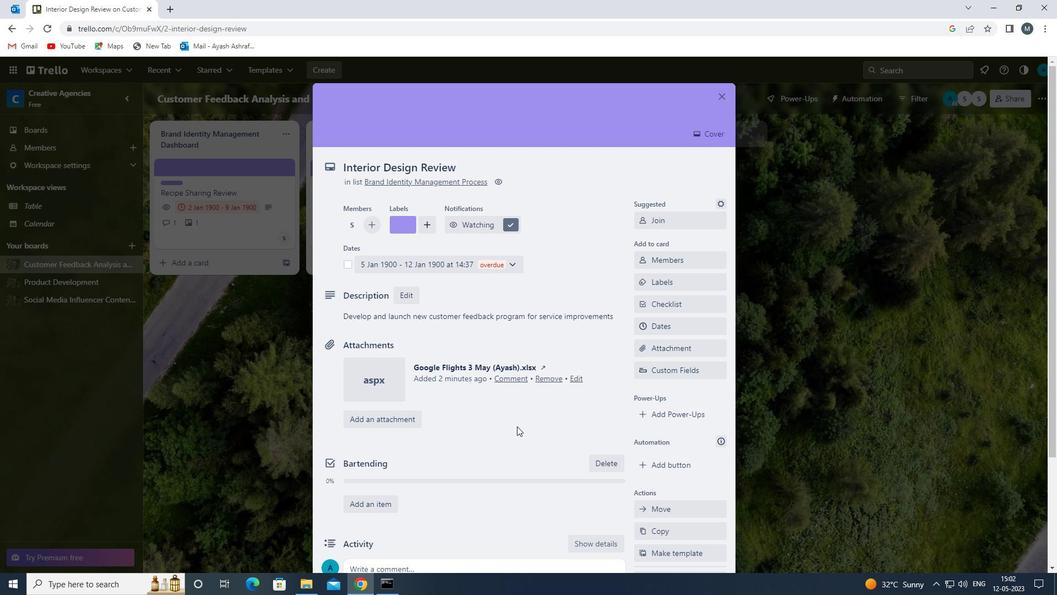 
